 Task: nan
Action: Mouse moved to (445, 571)
Screenshot: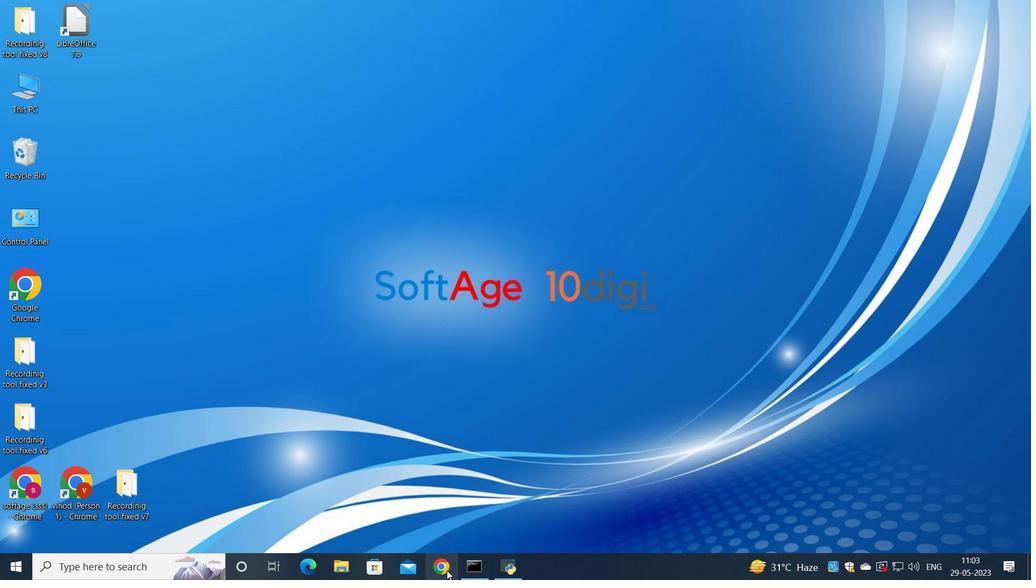 
Action: Mouse pressed left at (445, 571)
Screenshot: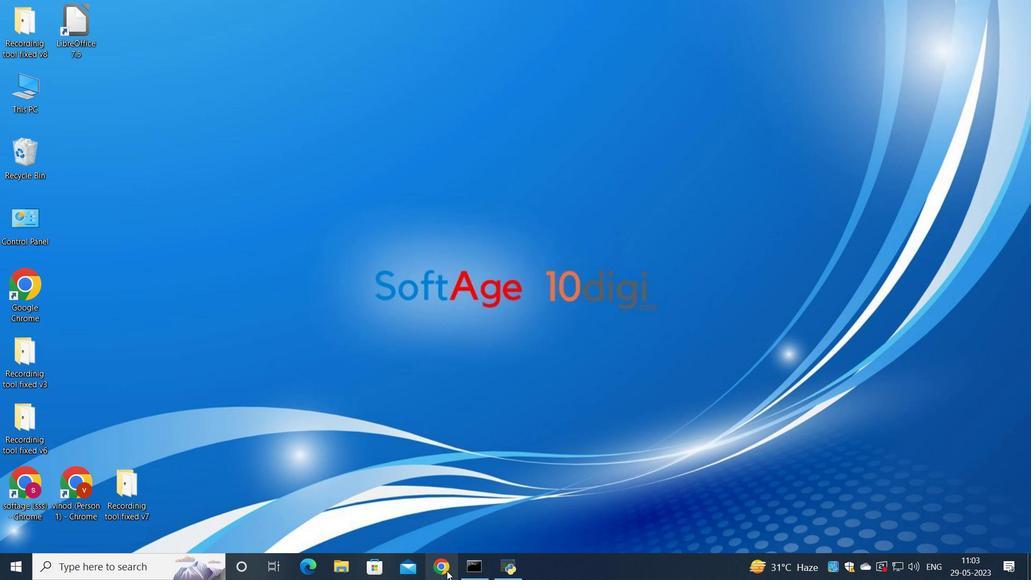
Action: Mouse moved to (447, 361)
Screenshot: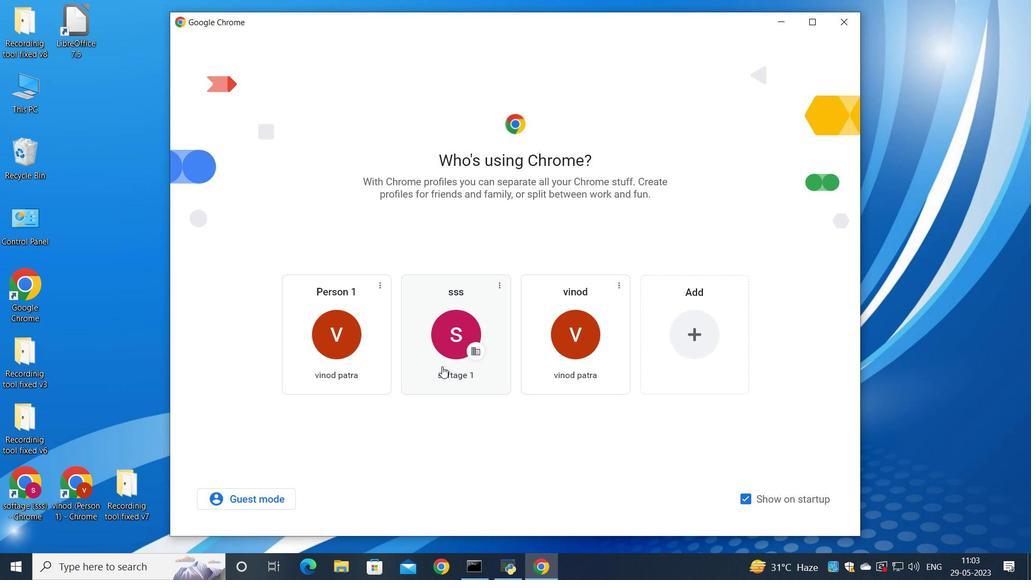 
Action: Mouse pressed left at (447, 361)
Screenshot: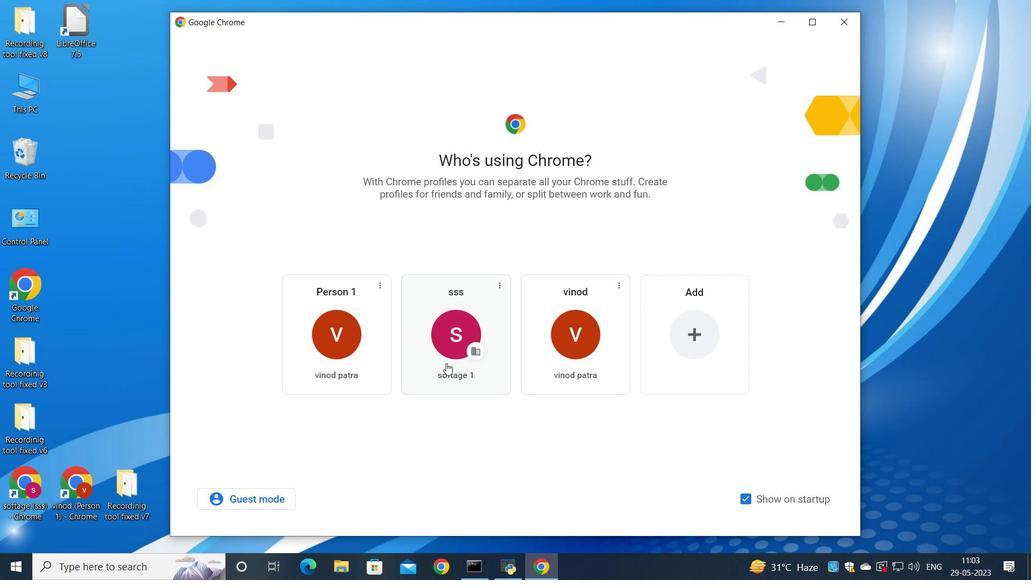 
Action: Mouse moved to (909, 64)
Screenshot: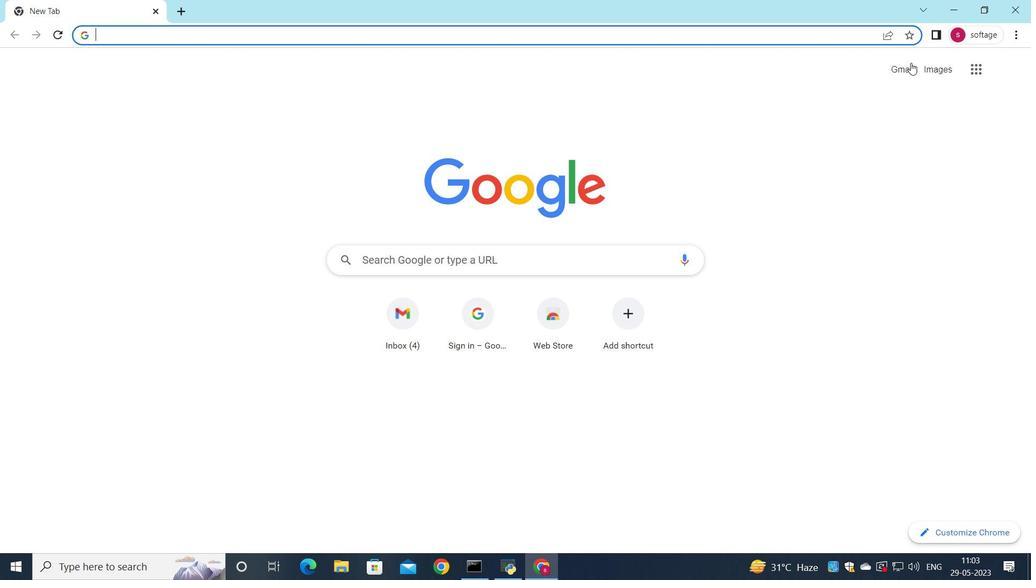 
Action: Mouse pressed left at (909, 64)
Screenshot: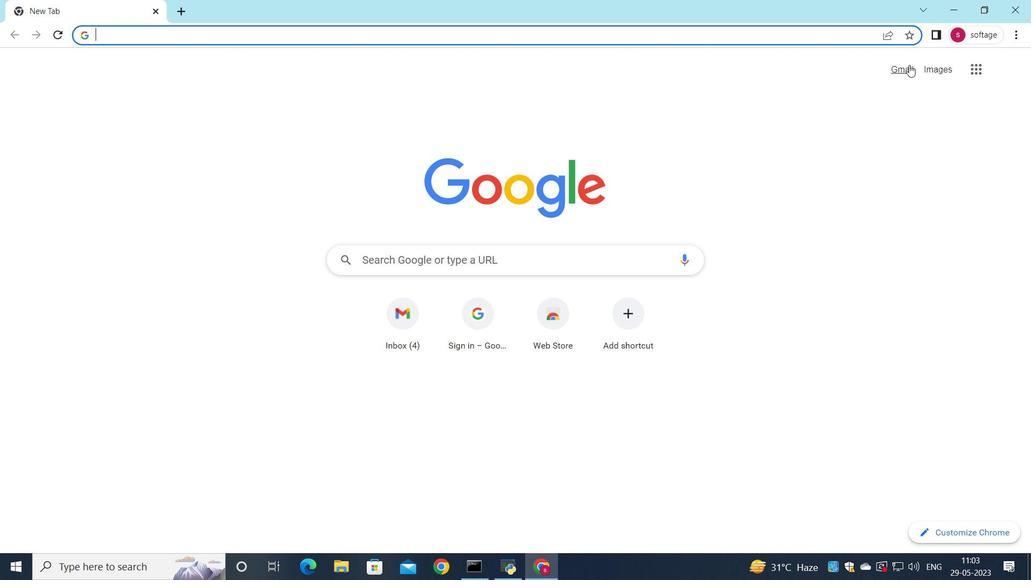 
Action: Mouse moved to (883, 93)
Screenshot: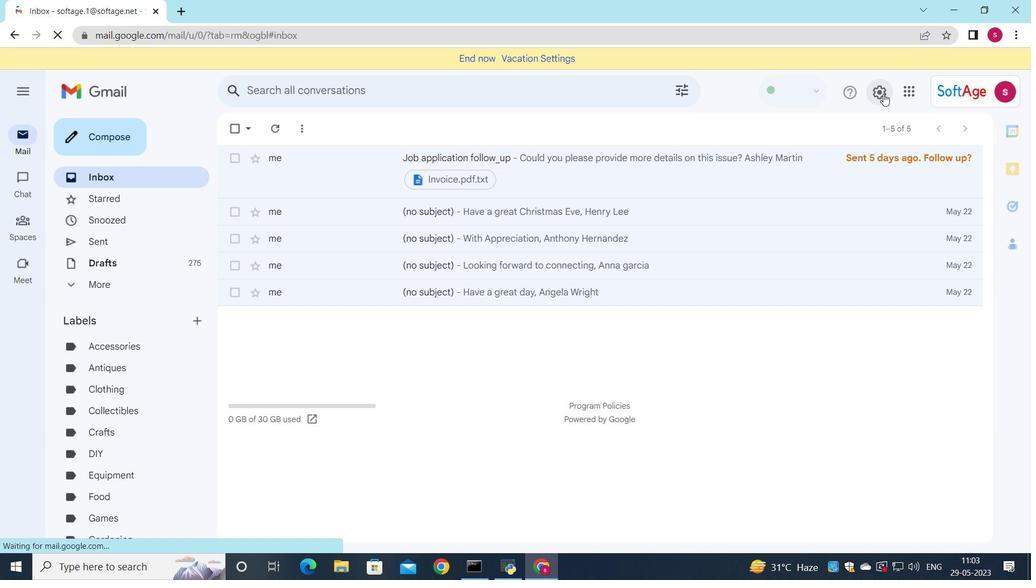 
Action: Mouse pressed left at (883, 93)
Screenshot: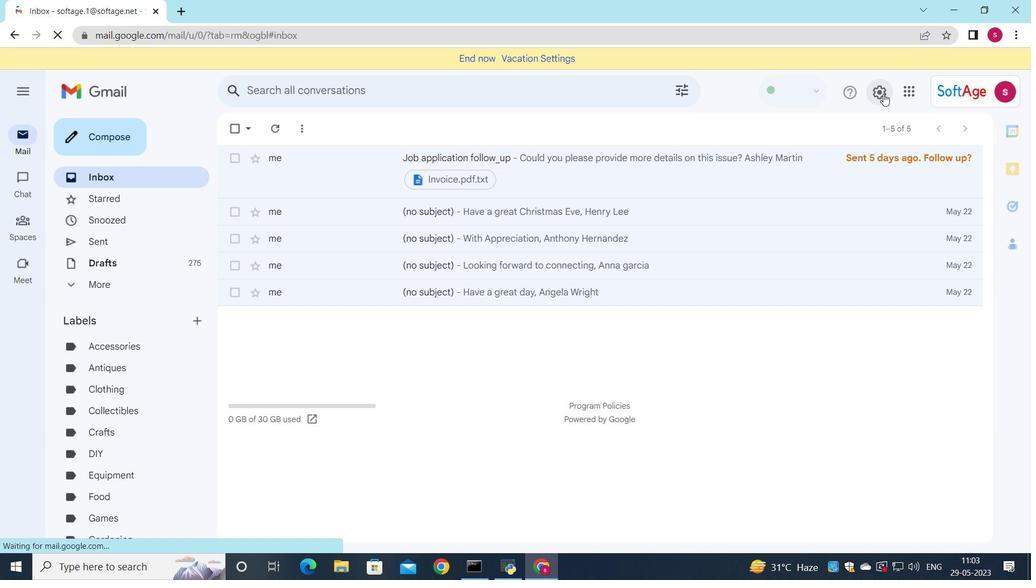 
Action: Mouse moved to (893, 156)
Screenshot: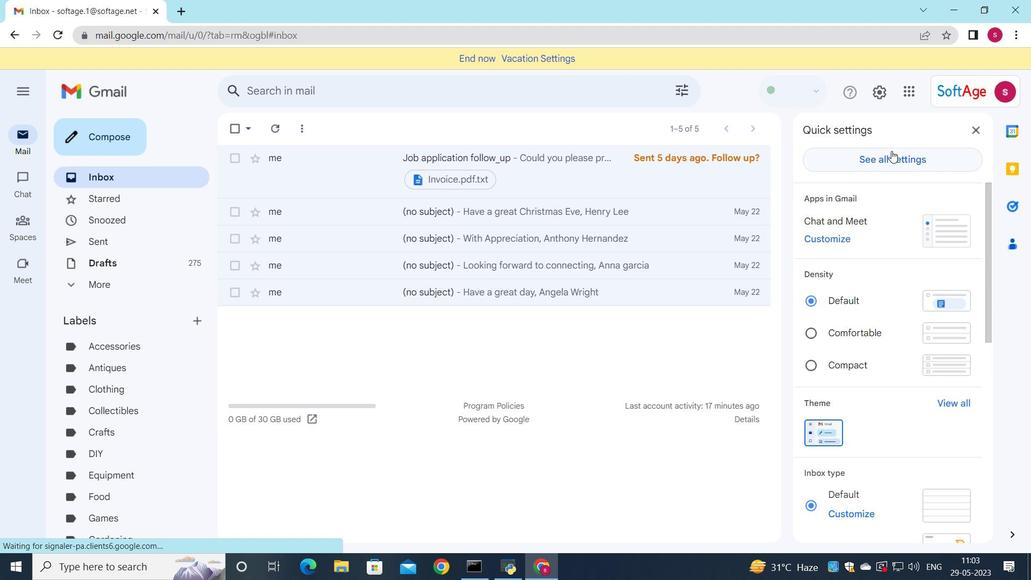 
Action: Mouse pressed left at (893, 156)
Screenshot: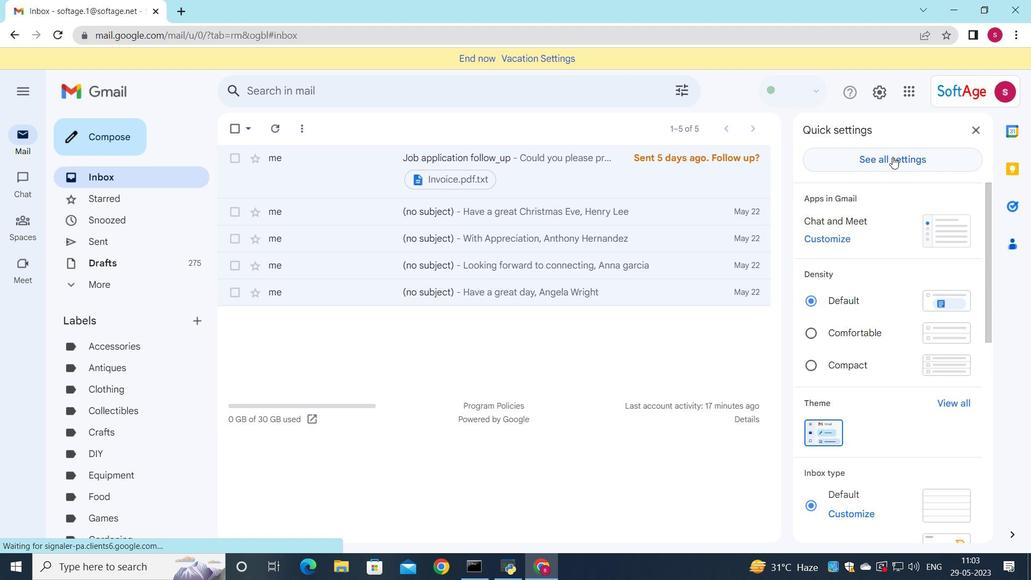 
Action: Mouse moved to (505, 270)
Screenshot: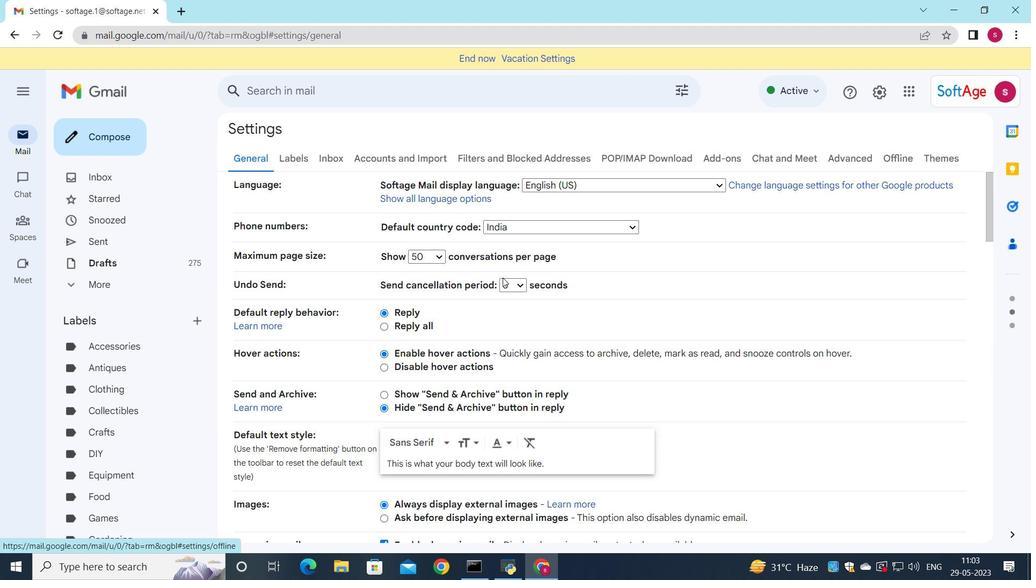 
Action: Mouse scrolled (505, 269) with delta (0, 0)
Screenshot: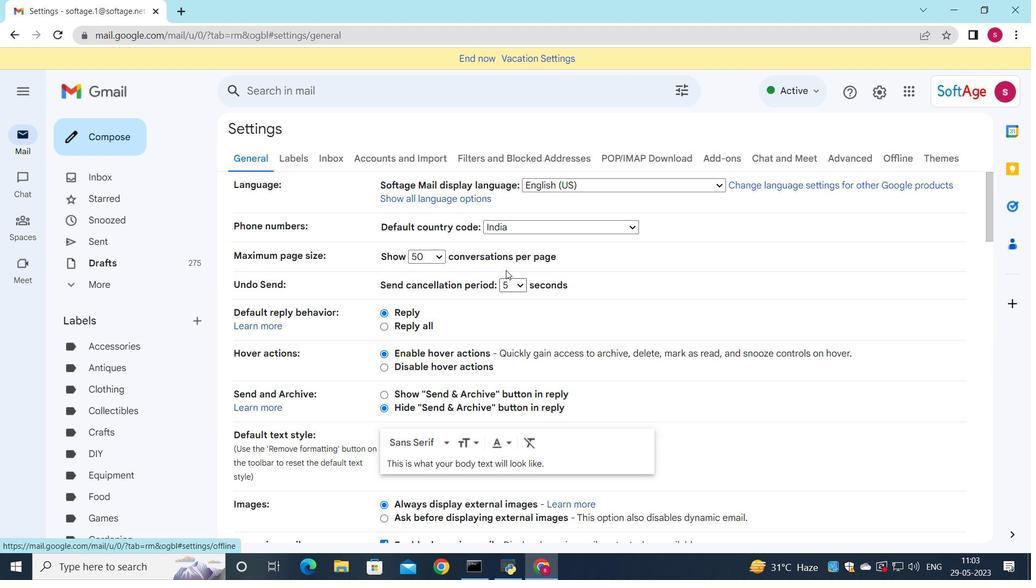 
Action: Mouse scrolled (505, 269) with delta (0, 0)
Screenshot: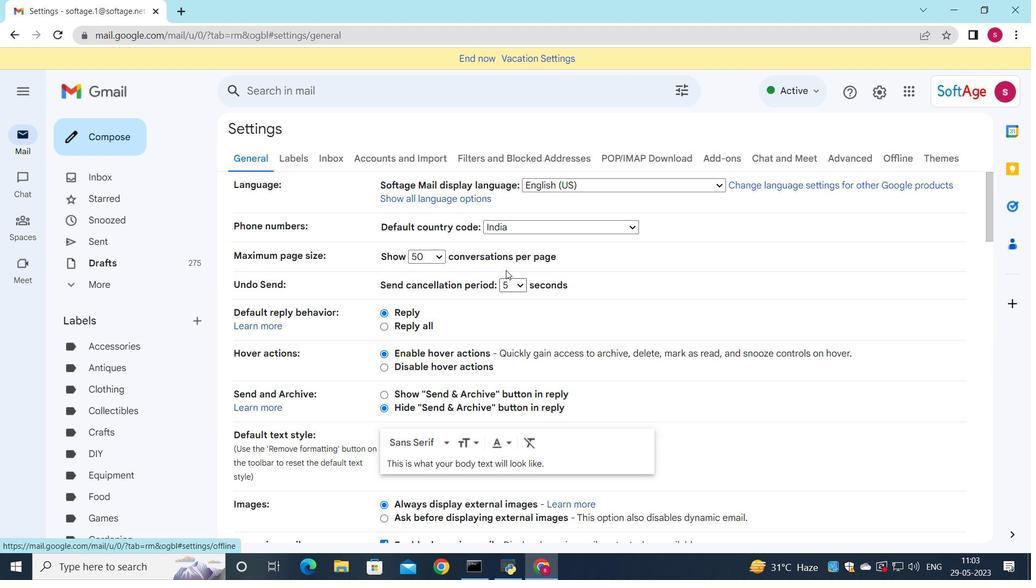 
Action: Mouse moved to (505, 270)
Screenshot: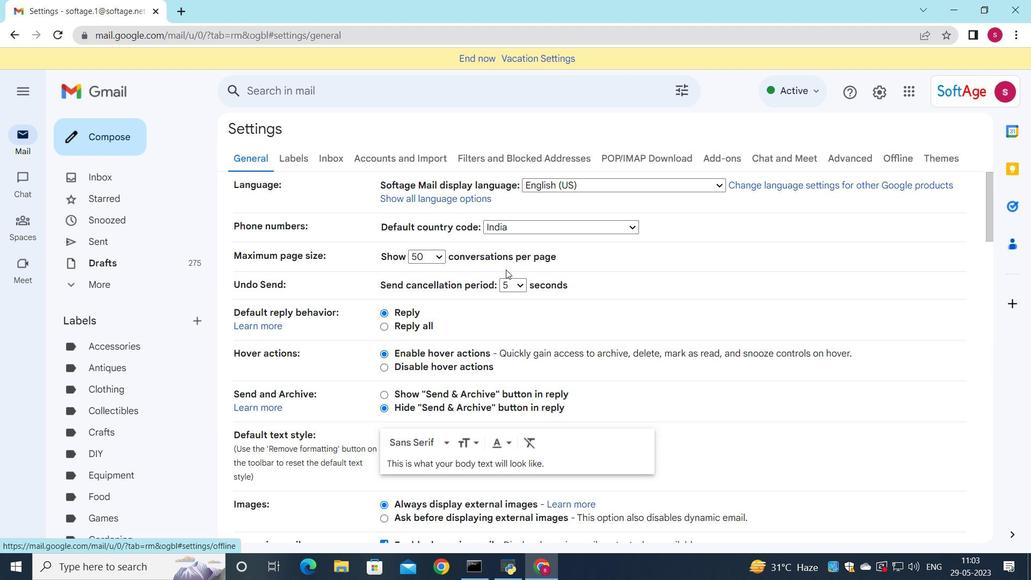 
Action: Mouse scrolled (505, 269) with delta (0, 0)
Screenshot: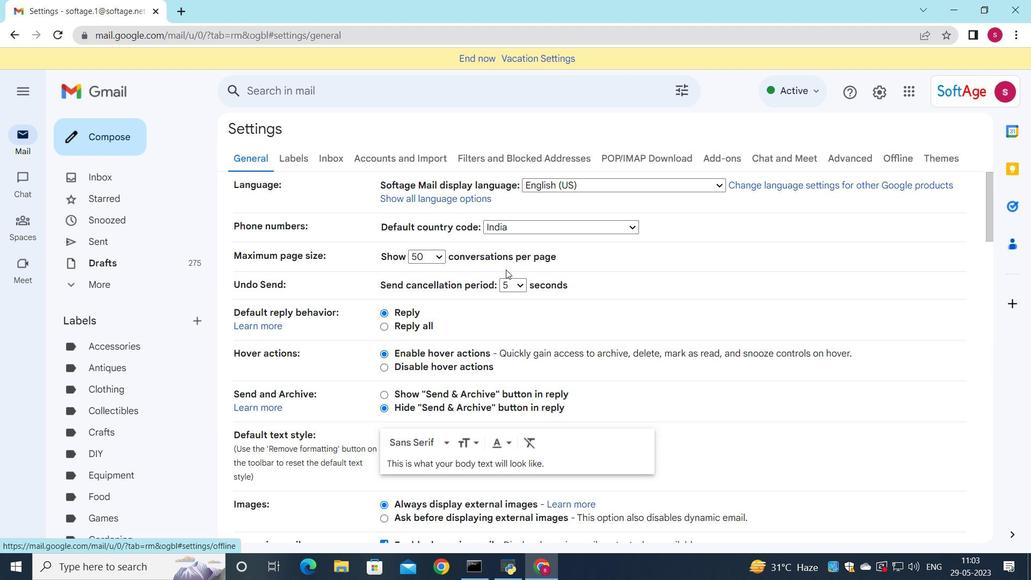 
Action: Mouse moved to (504, 281)
Screenshot: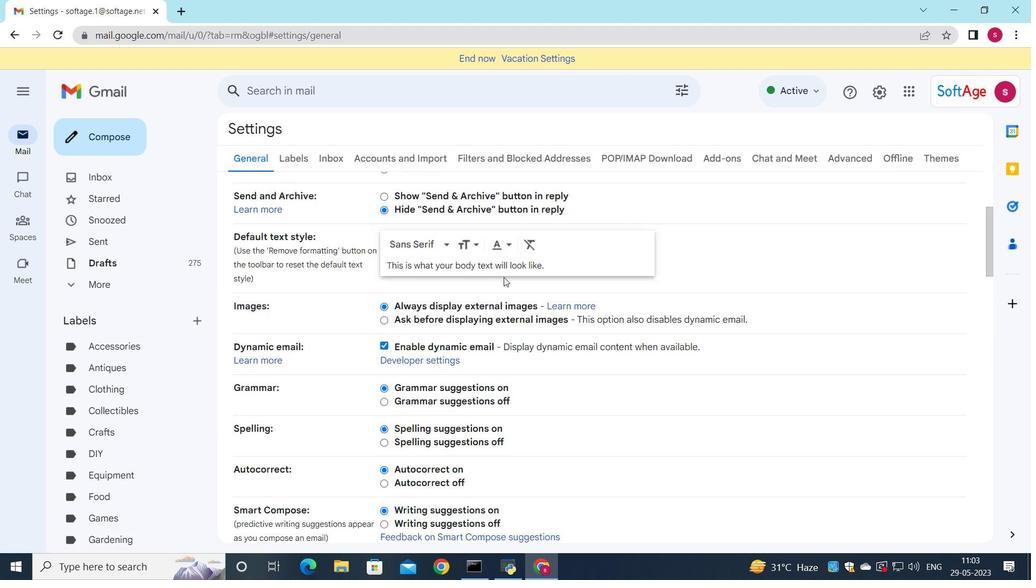 
Action: Mouse scrolled (504, 280) with delta (0, 0)
Screenshot: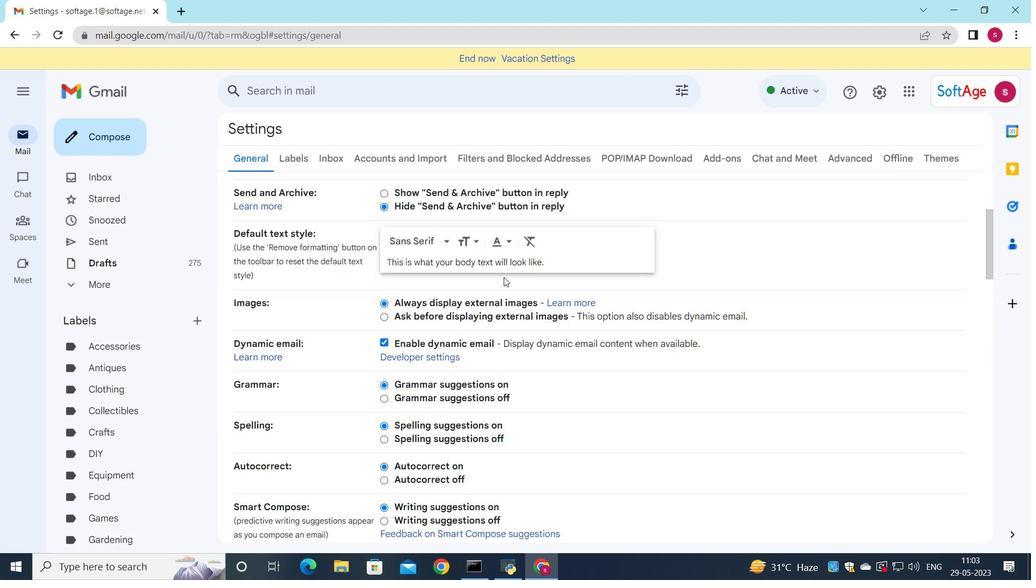 
Action: Mouse moved to (504, 282)
Screenshot: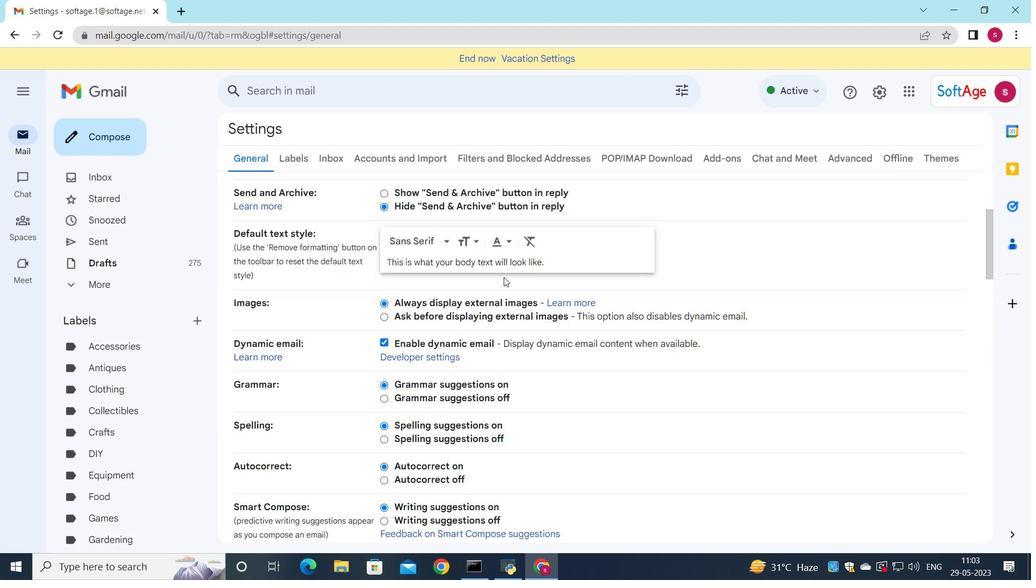 
Action: Mouse scrolled (504, 281) with delta (0, 0)
Screenshot: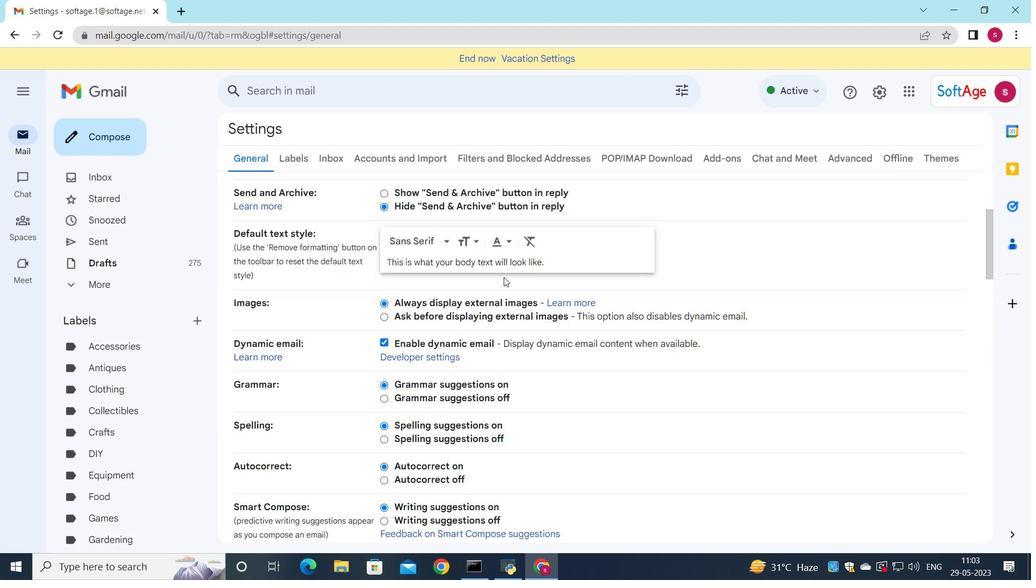 
Action: Mouse scrolled (504, 281) with delta (0, 0)
Screenshot: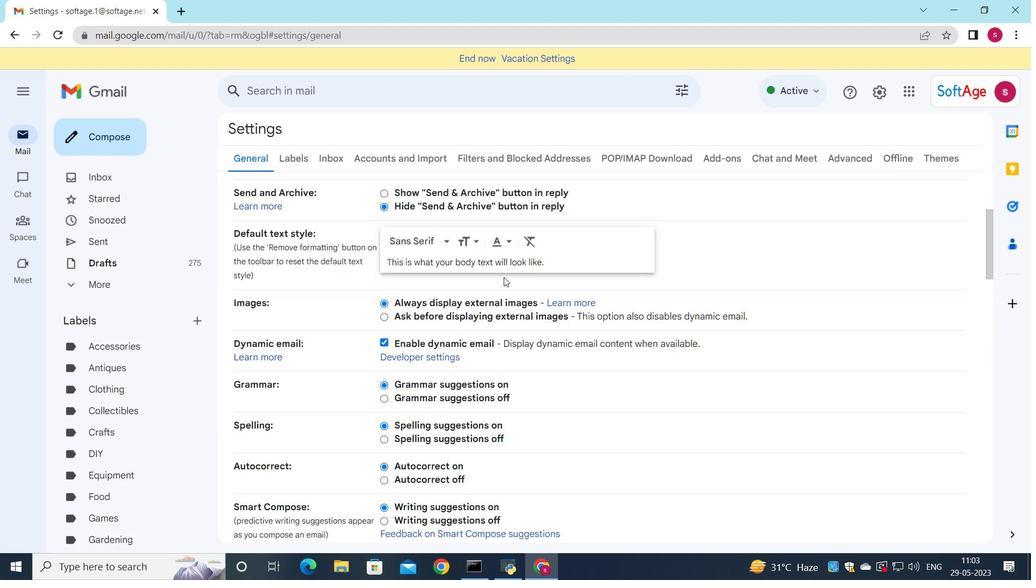 
Action: Mouse scrolled (504, 281) with delta (0, 0)
Screenshot: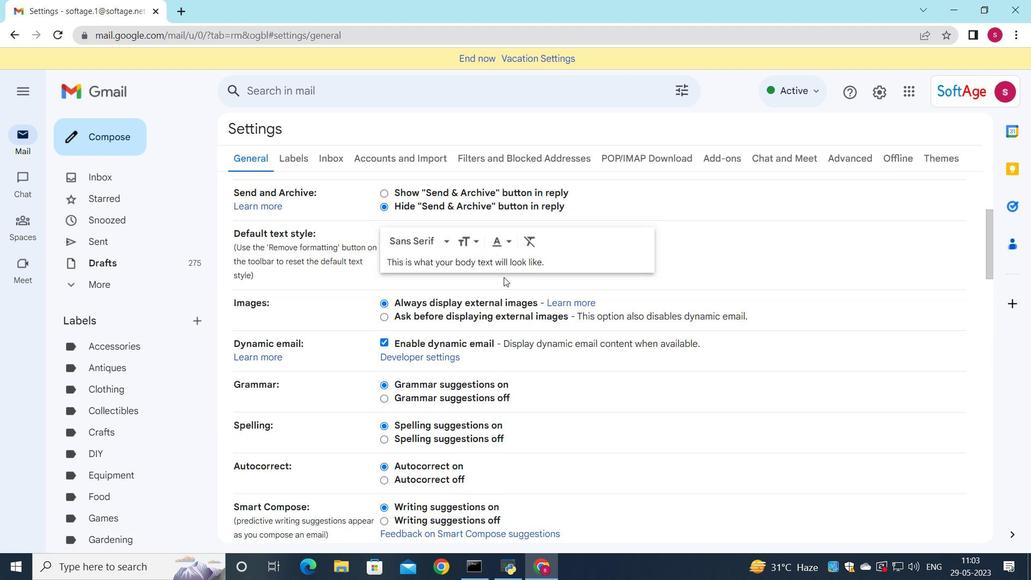 
Action: Mouse moved to (503, 283)
Screenshot: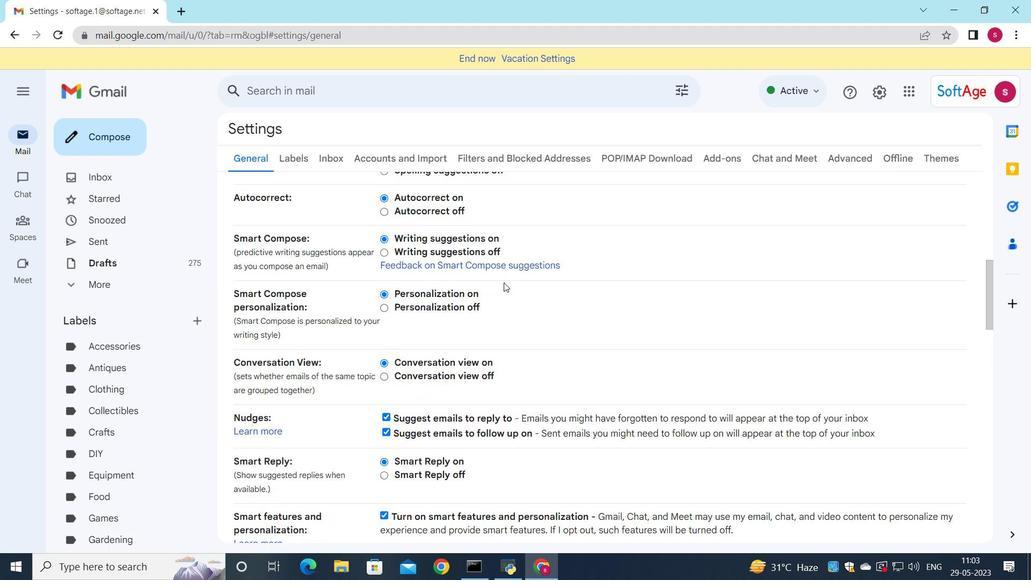 
Action: Mouse scrolled (503, 282) with delta (0, 0)
Screenshot: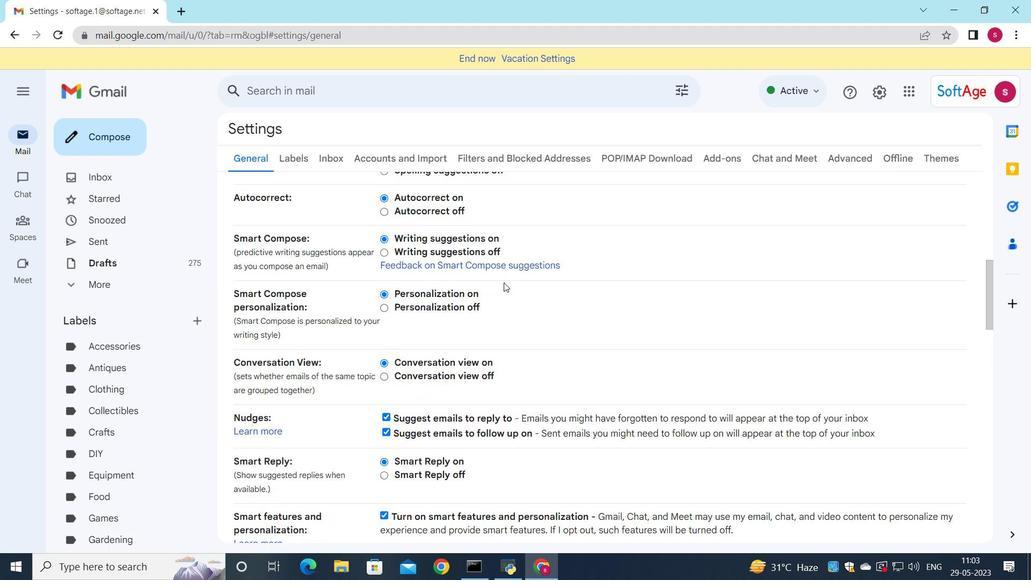 
Action: Mouse moved to (502, 284)
Screenshot: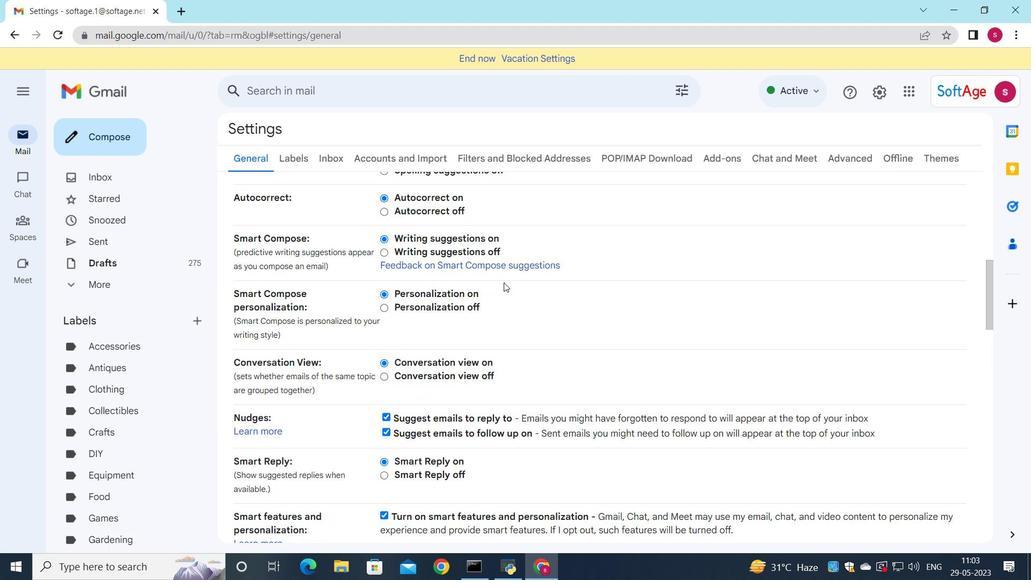 
Action: Mouse scrolled (502, 283) with delta (0, 0)
Screenshot: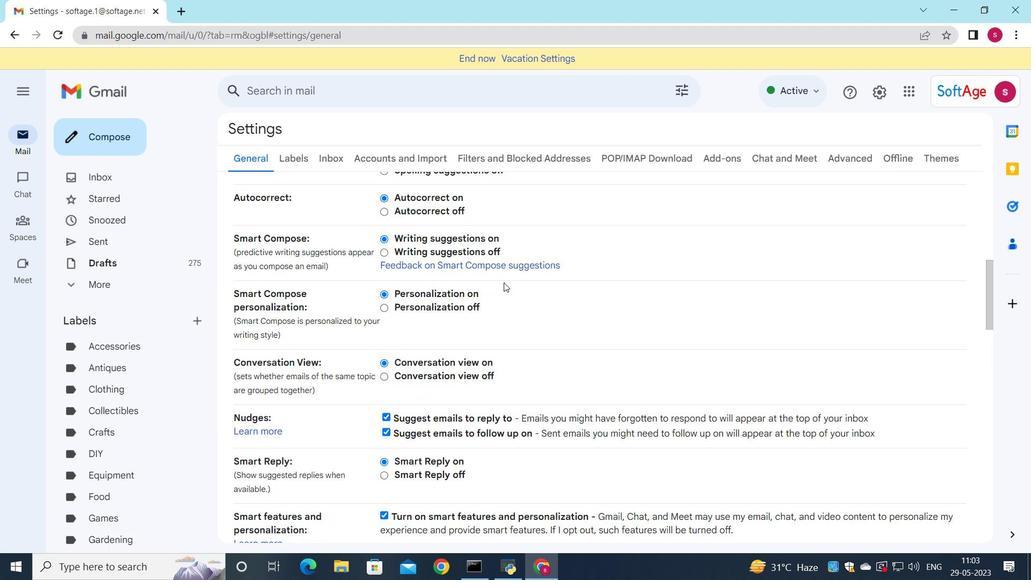 
Action: Mouse moved to (502, 284)
Screenshot: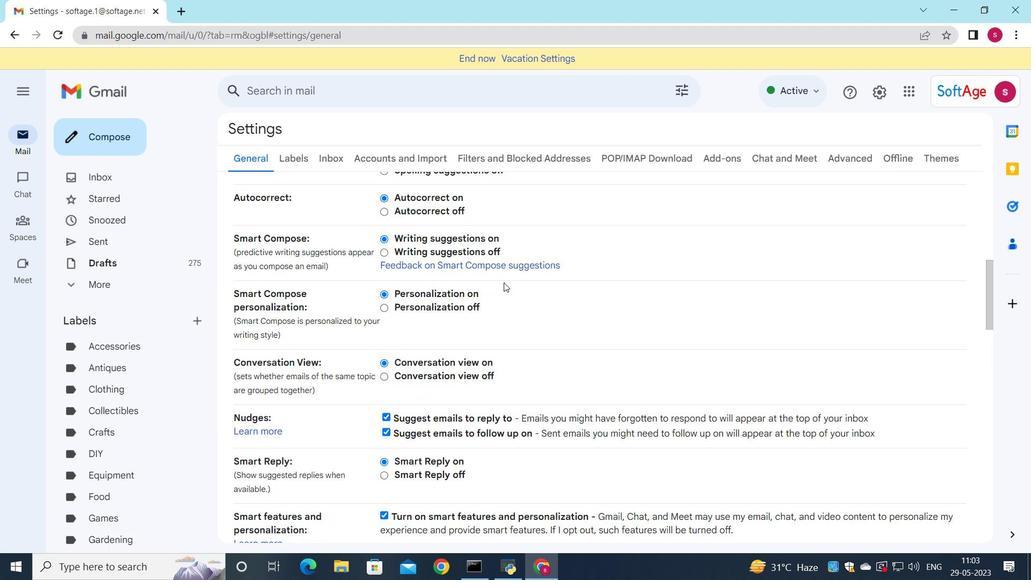 
Action: Mouse scrolled (502, 284) with delta (0, 0)
Screenshot: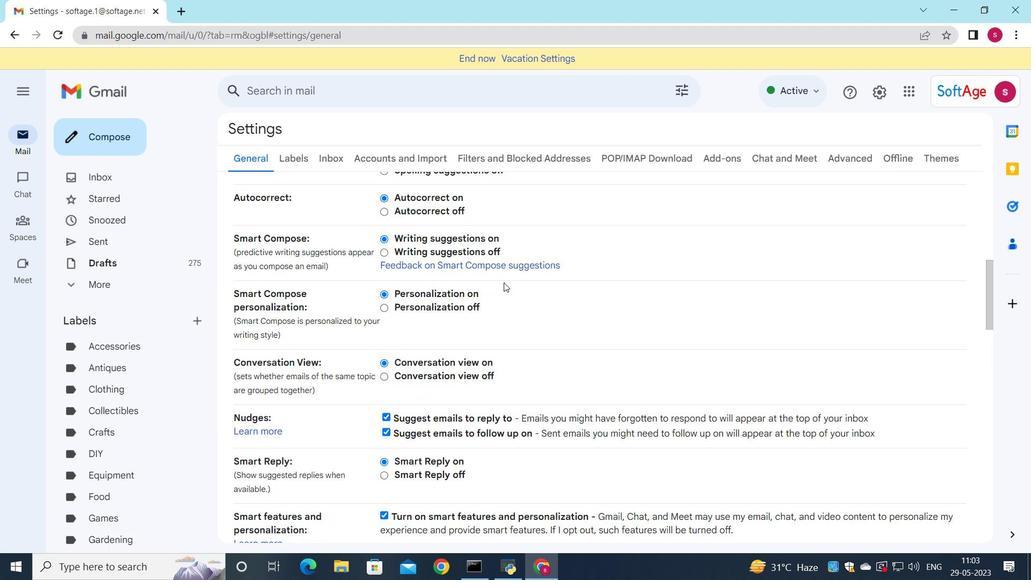 
Action: Mouse moved to (489, 306)
Screenshot: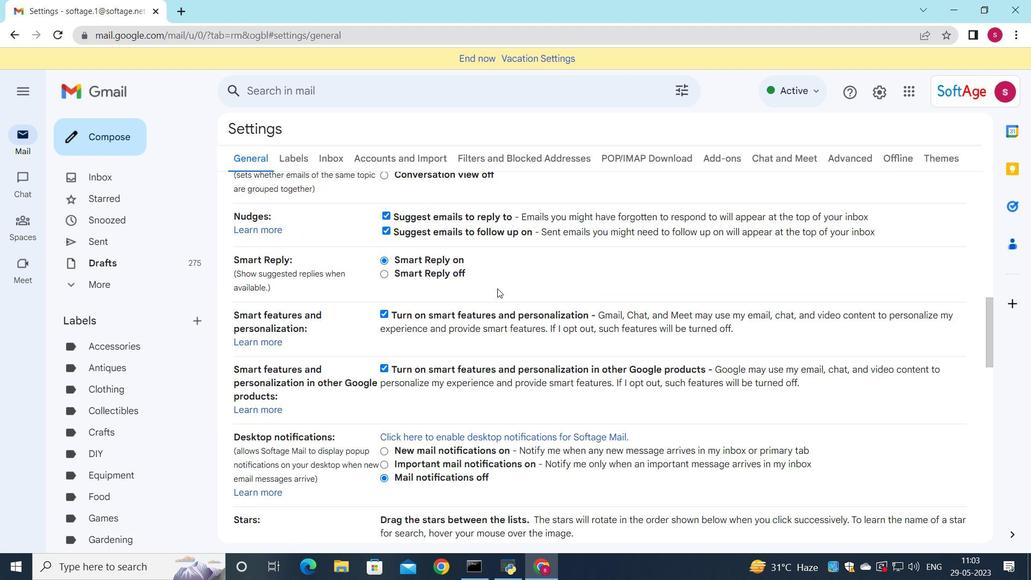 
Action: Mouse scrolled (493, 293) with delta (0, 0)
Screenshot: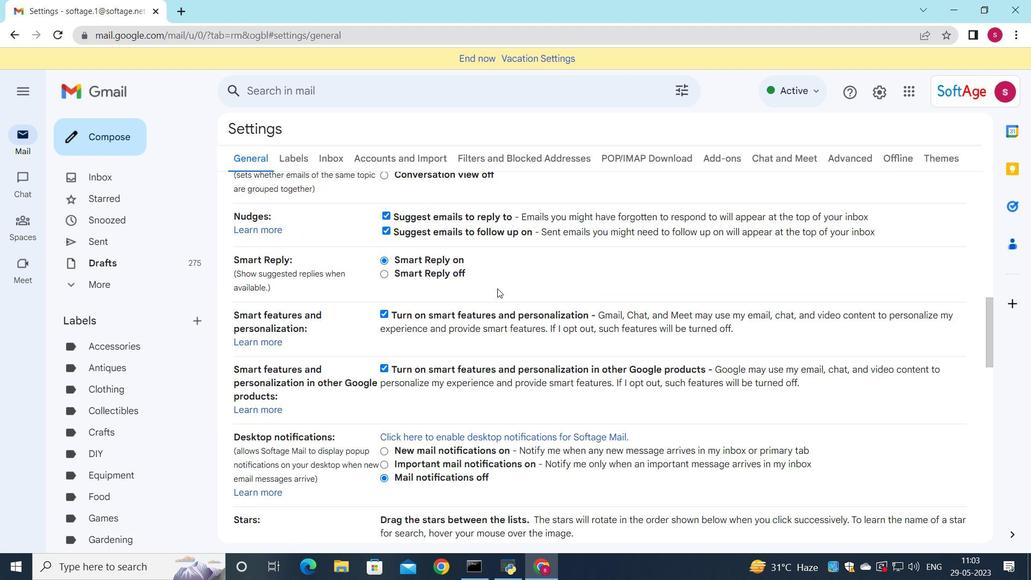 
Action: Mouse scrolled (490, 298) with delta (0, 0)
Screenshot: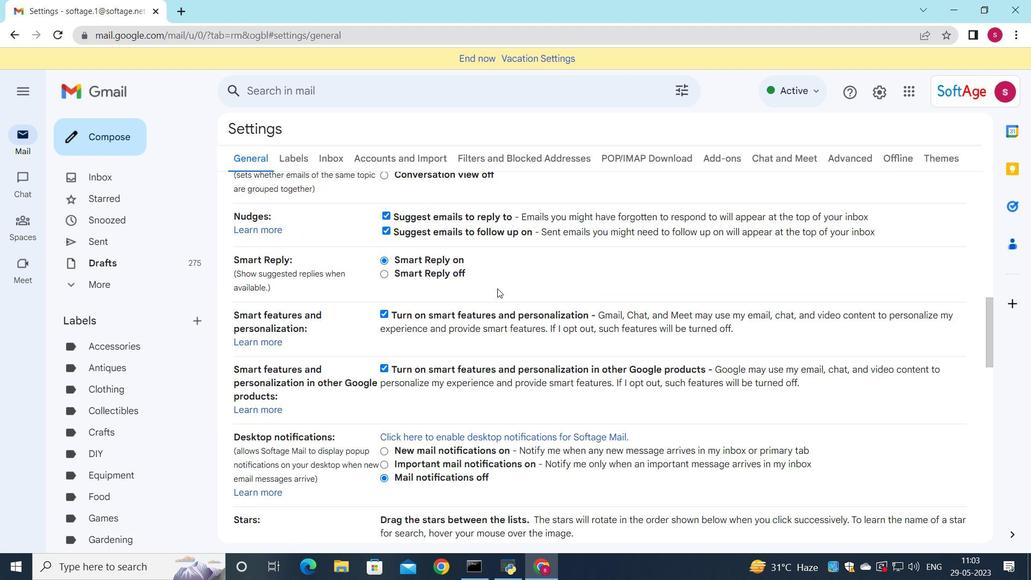 
Action: Mouse scrolled (489, 300) with delta (0, 0)
Screenshot: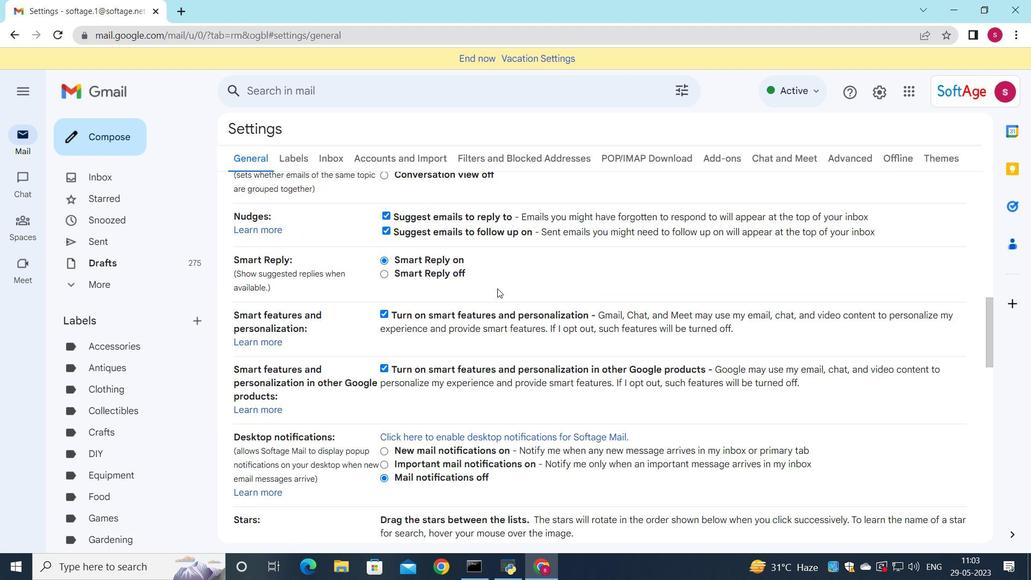 
Action: Mouse scrolled (489, 302) with delta (0, 0)
Screenshot: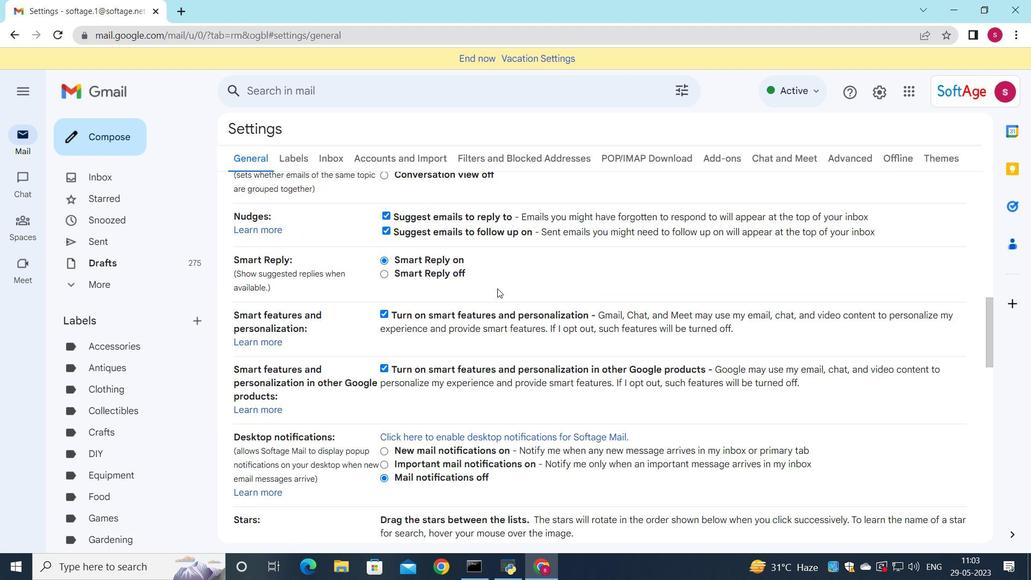 
Action: Mouse moved to (491, 312)
Screenshot: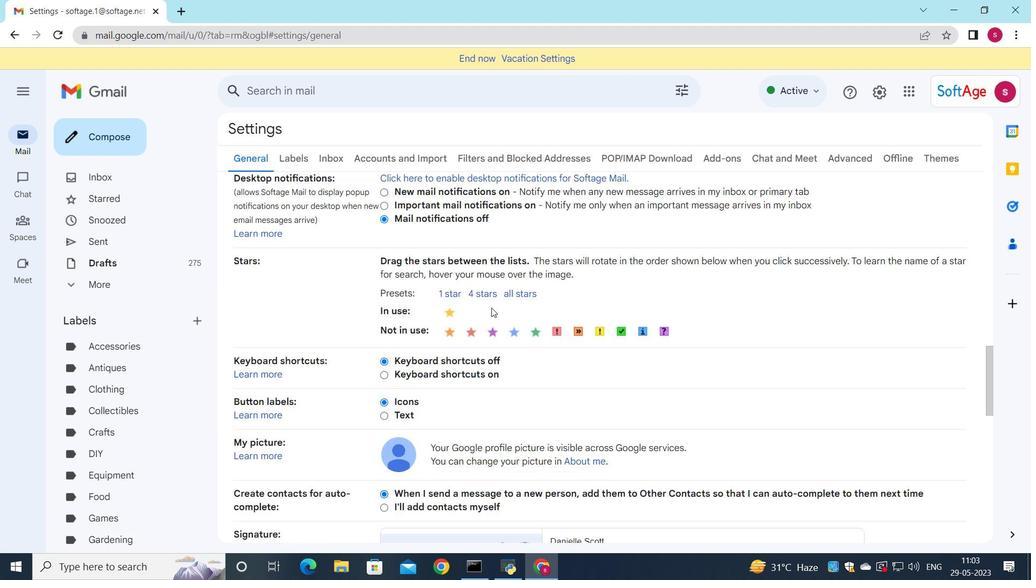 
Action: Mouse scrolled (491, 311) with delta (0, 0)
Screenshot: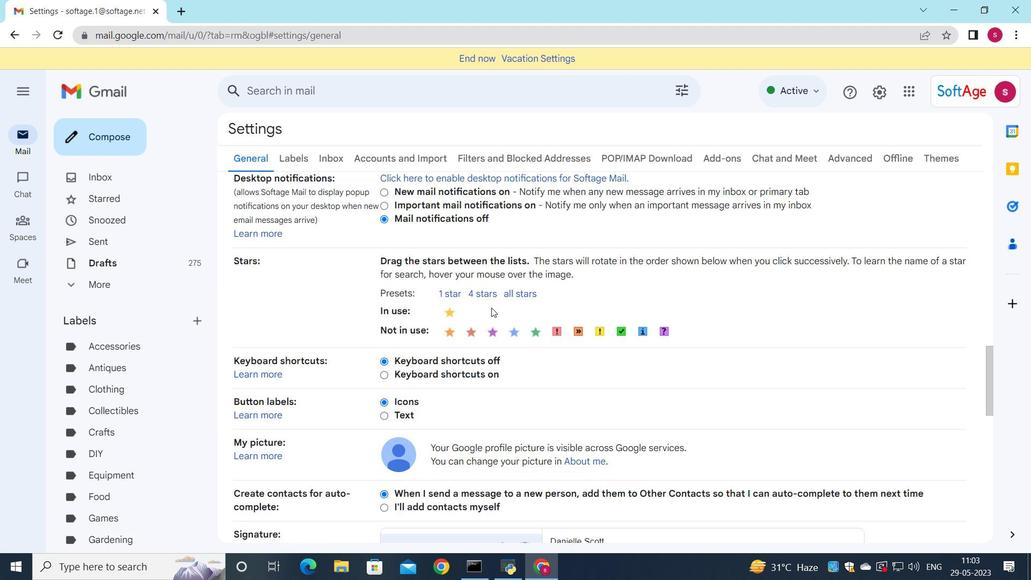 
Action: Mouse moved to (491, 313)
Screenshot: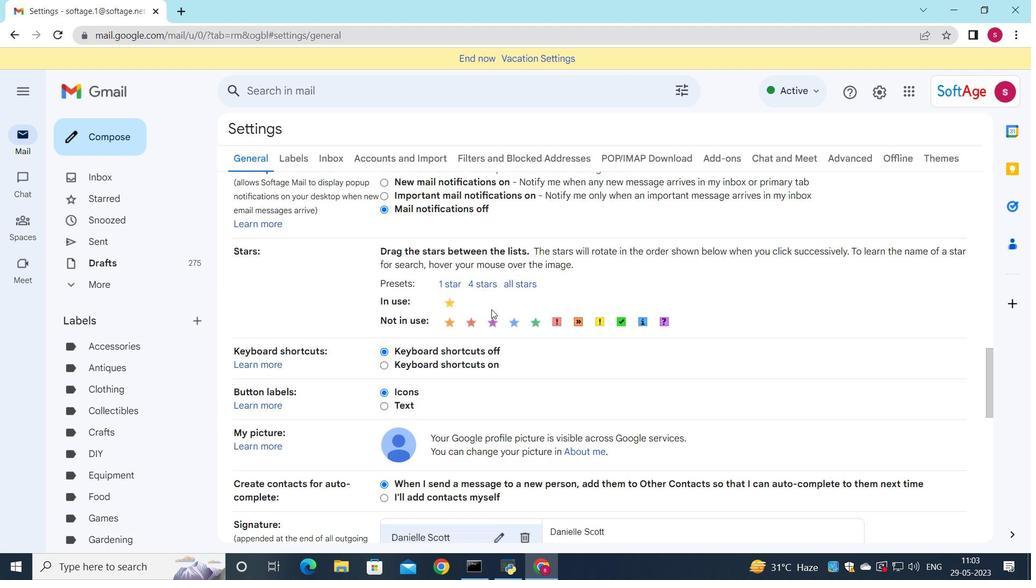 
Action: Mouse scrolled (491, 313) with delta (0, 0)
Screenshot: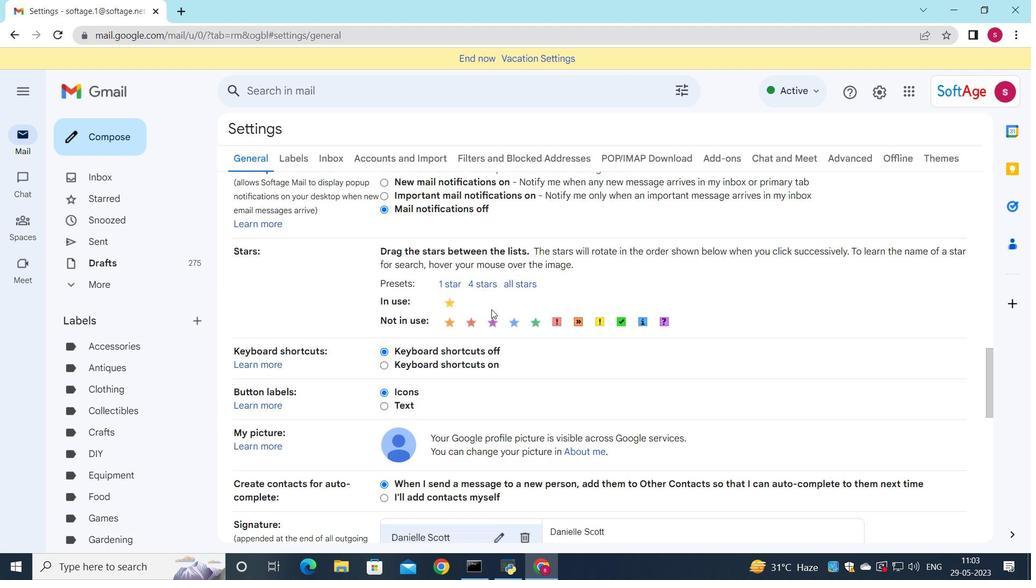 
Action: Mouse moved to (491, 313)
Screenshot: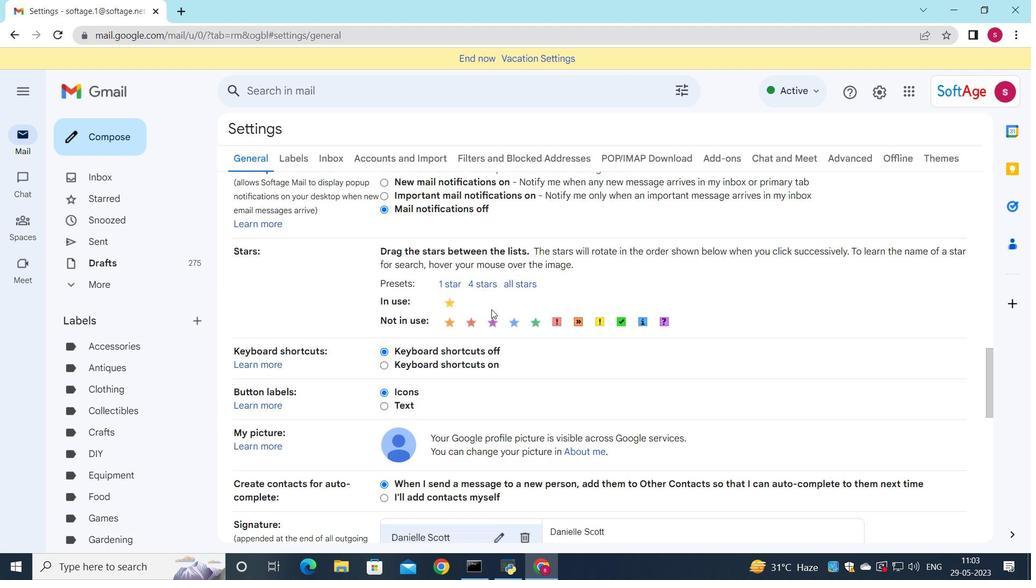 
Action: Mouse scrolled (491, 313) with delta (0, 0)
Screenshot: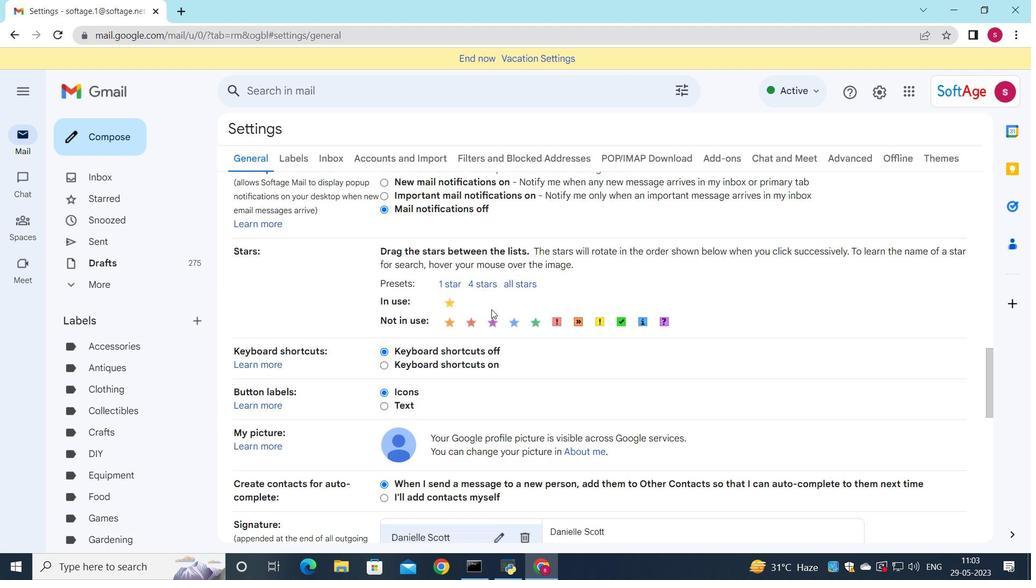 
Action: Mouse moved to (521, 336)
Screenshot: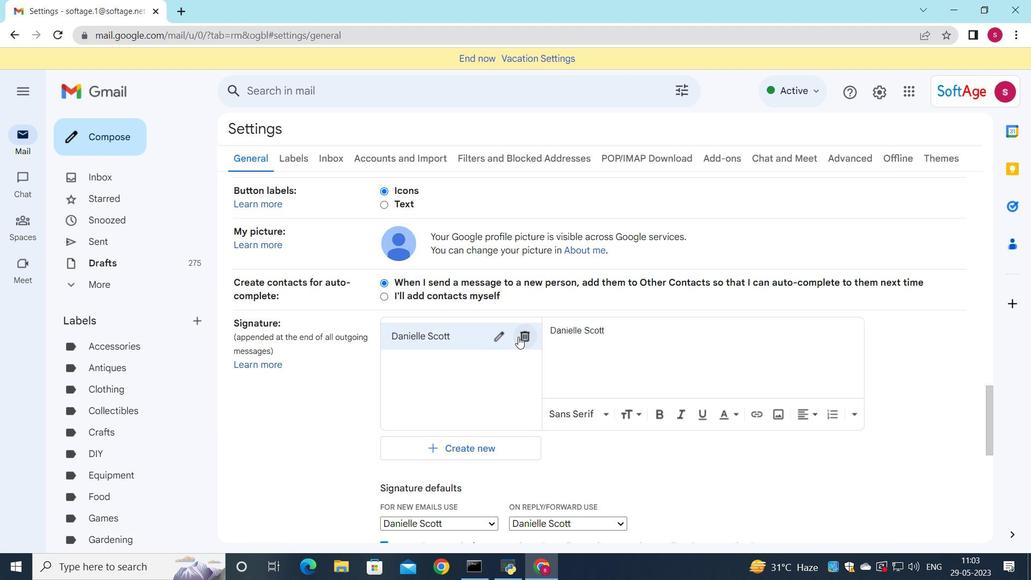 
Action: Mouse pressed left at (521, 336)
Screenshot: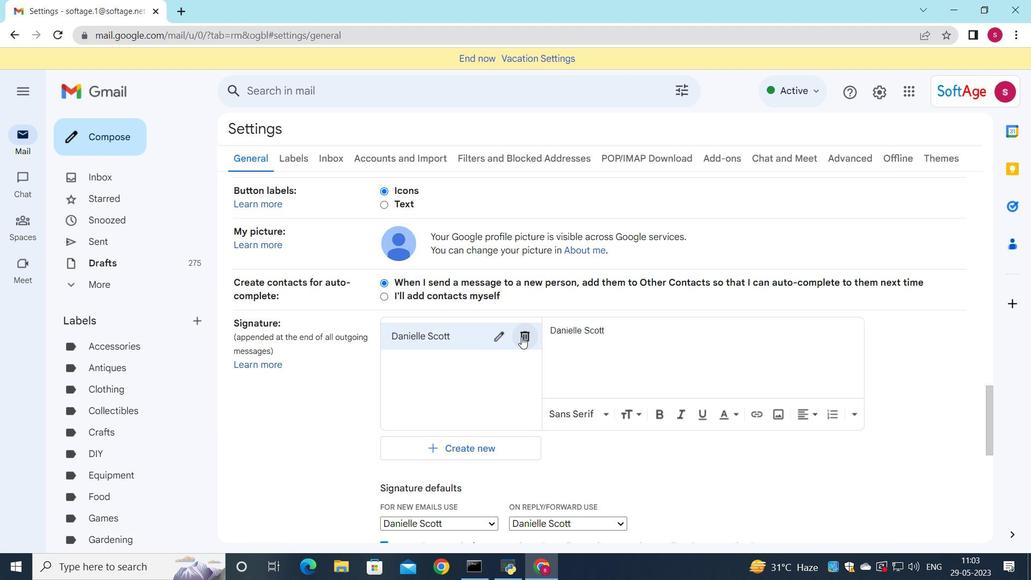 
Action: Mouse moved to (619, 326)
Screenshot: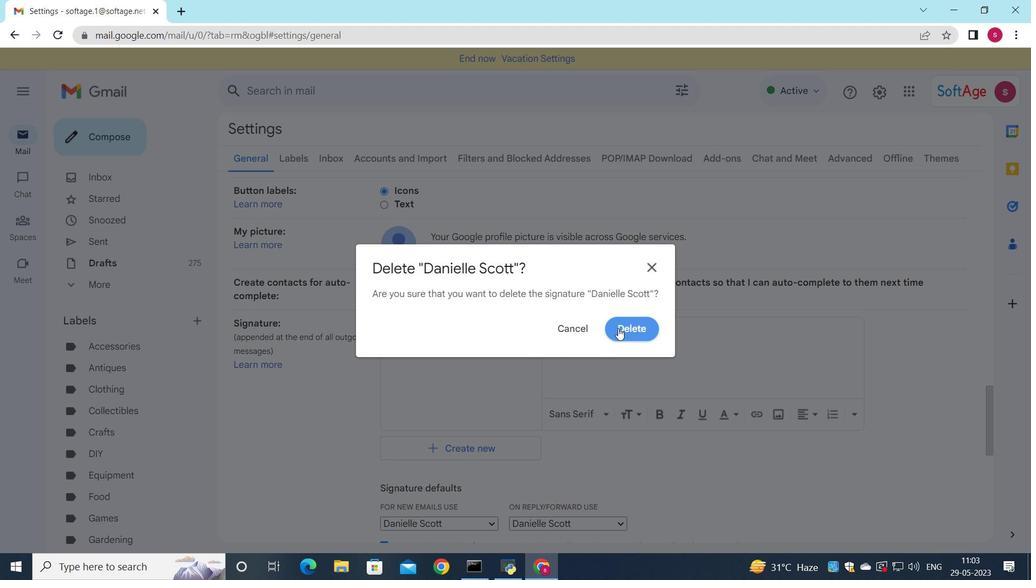 
Action: Mouse pressed left at (619, 326)
Screenshot: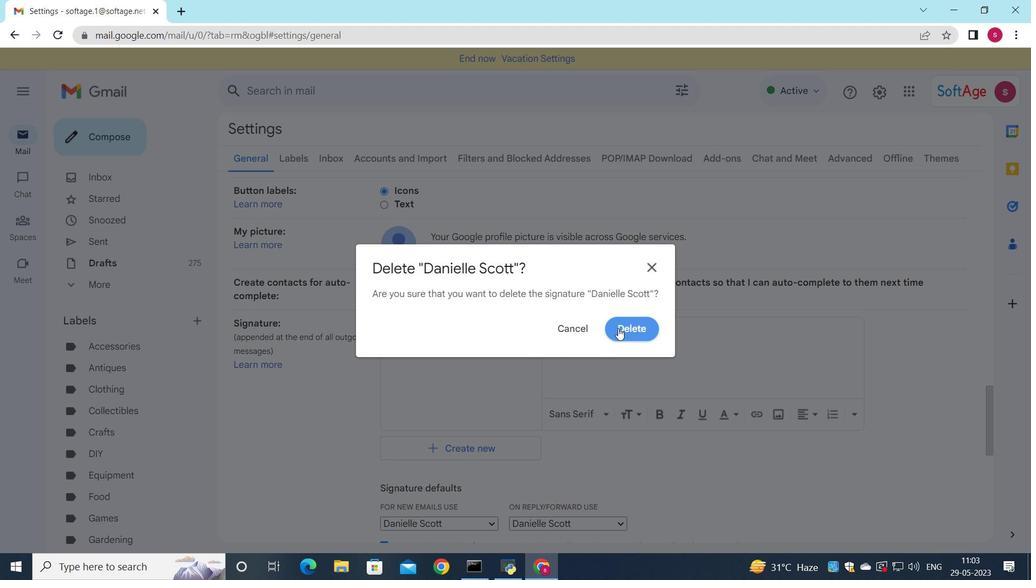 
Action: Mouse moved to (416, 342)
Screenshot: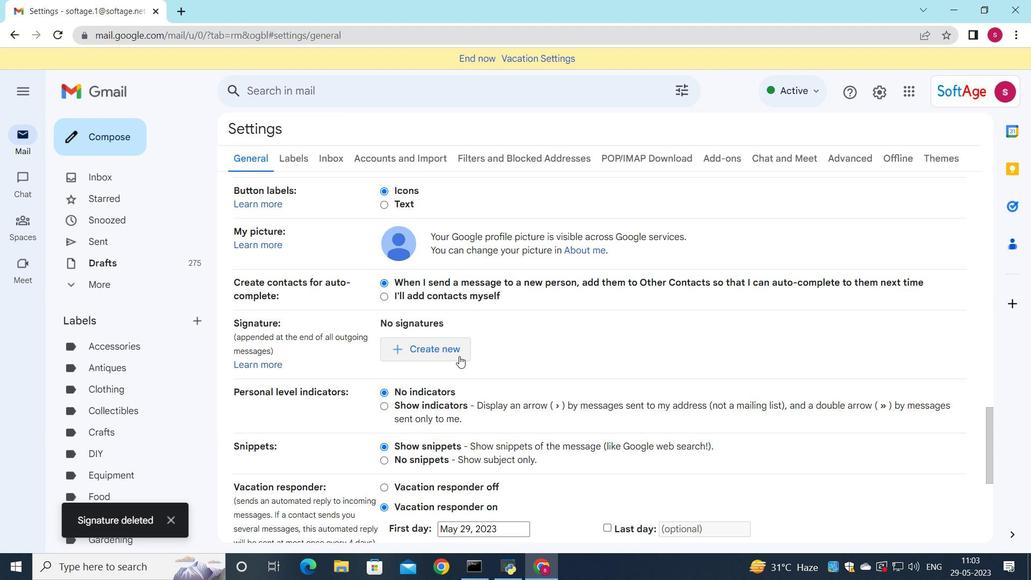 
Action: Mouse pressed left at (416, 342)
Screenshot: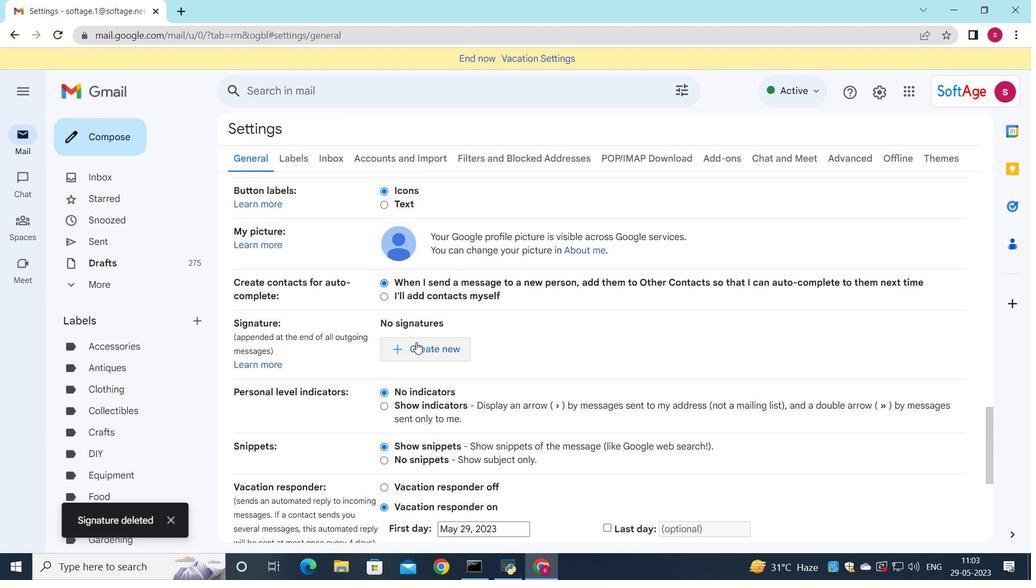 
Action: Mouse moved to (613, 312)
Screenshot: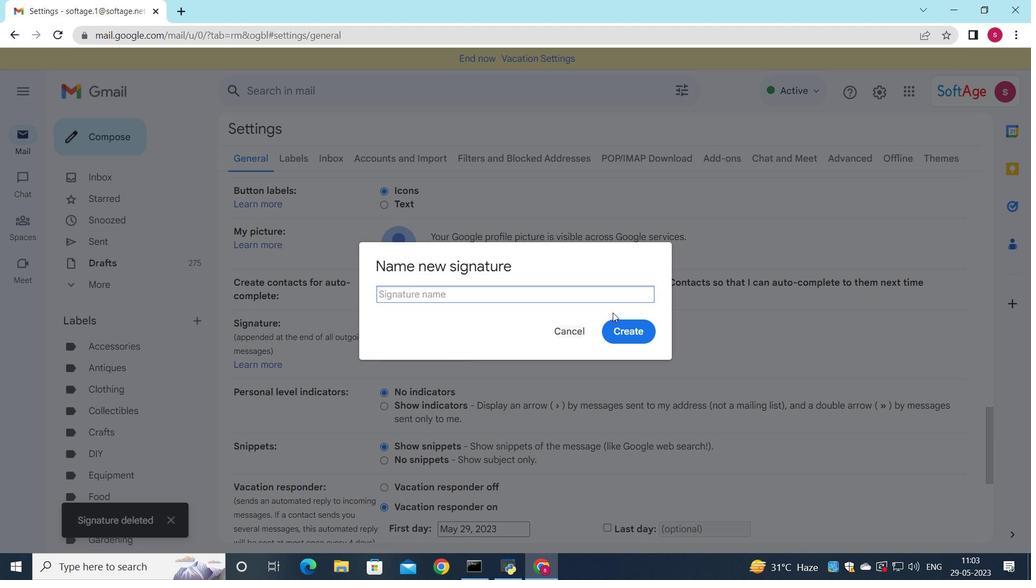 
Action: Key pressed <Key.shift>Danny<Key.space><Key.shift><Key.shift><Key.shift><Key.shift><Key.shift><Key.shift><Key.shift><Key.shift><Key.shift>Hernandez
Screenshot: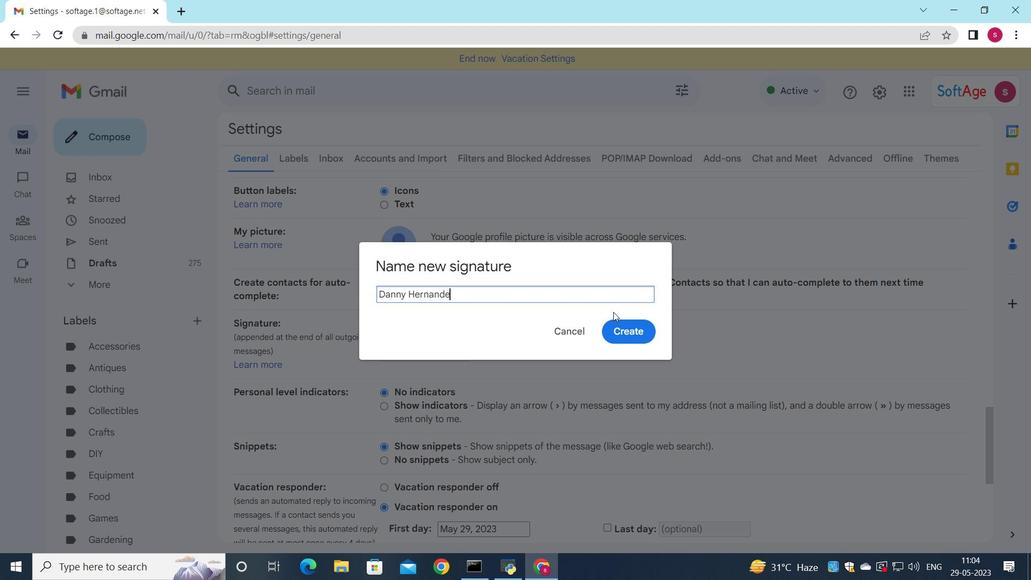 
Action: Mouse moved to (606, 323)
Screenshot: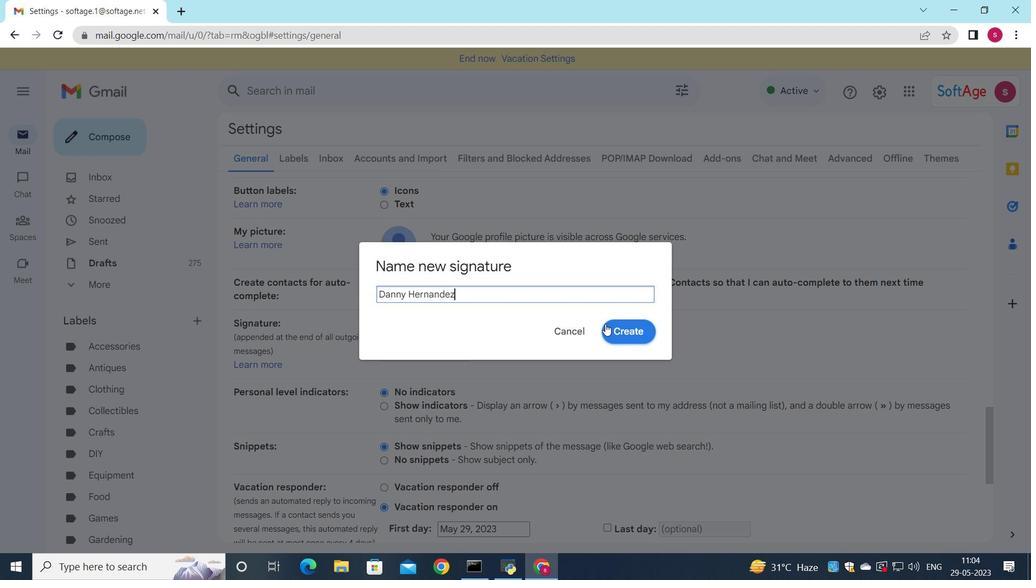 
Action: Mouse pressed left at (606, 323)
Screenshot: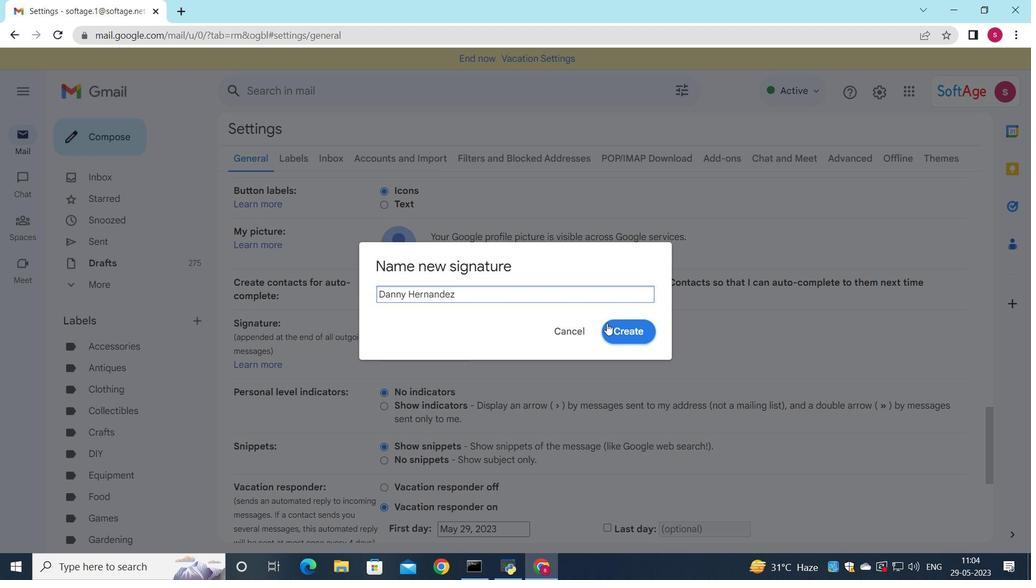 
Action: Mouse moved to (582, 333)
Screenshot: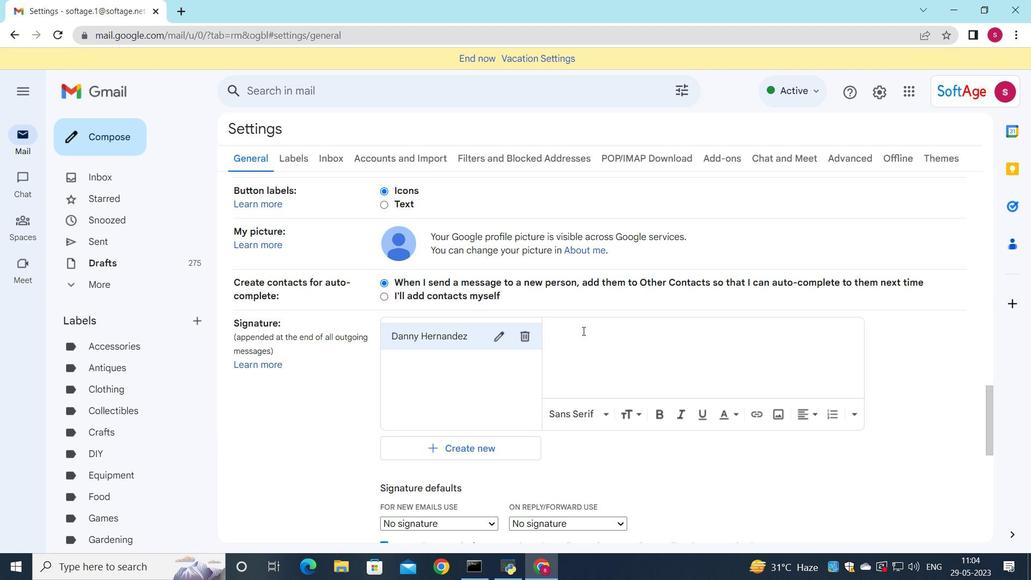
Action: Mouse pressed left at (582, 333)
Screenshot: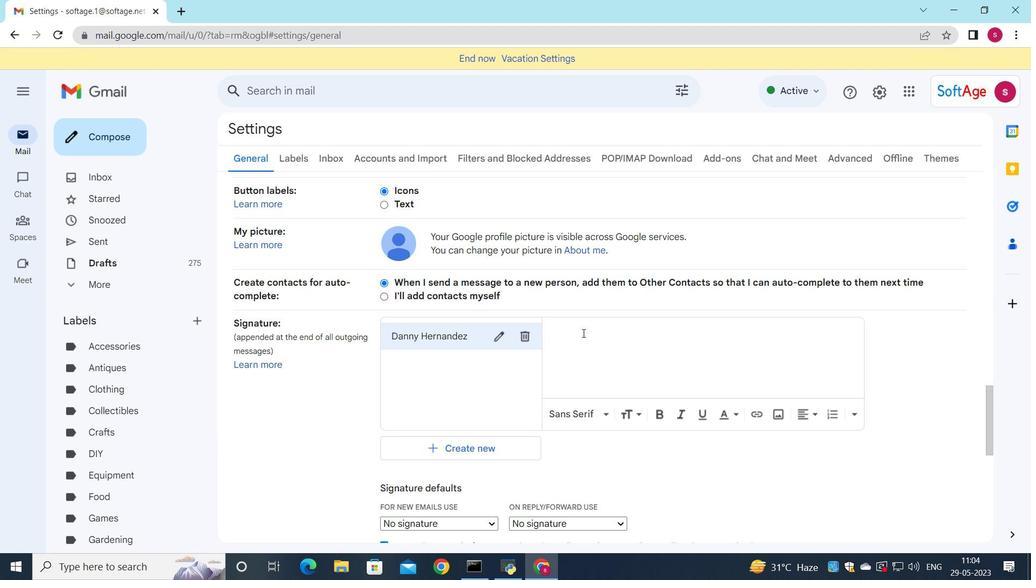 
Action: Key pressed <Key.shift>Danny<Key.space><Key.shift><Key.shift><Key.shift><Key.shift><Key.shift><Key.shift><Key.shift><Key.shift><Key.shift><Key.shift><Key.shift><Key.shift><Key.shift><Key.shift><Key.shift><Key.shift><Key.shift>Hernandez
Screenshot: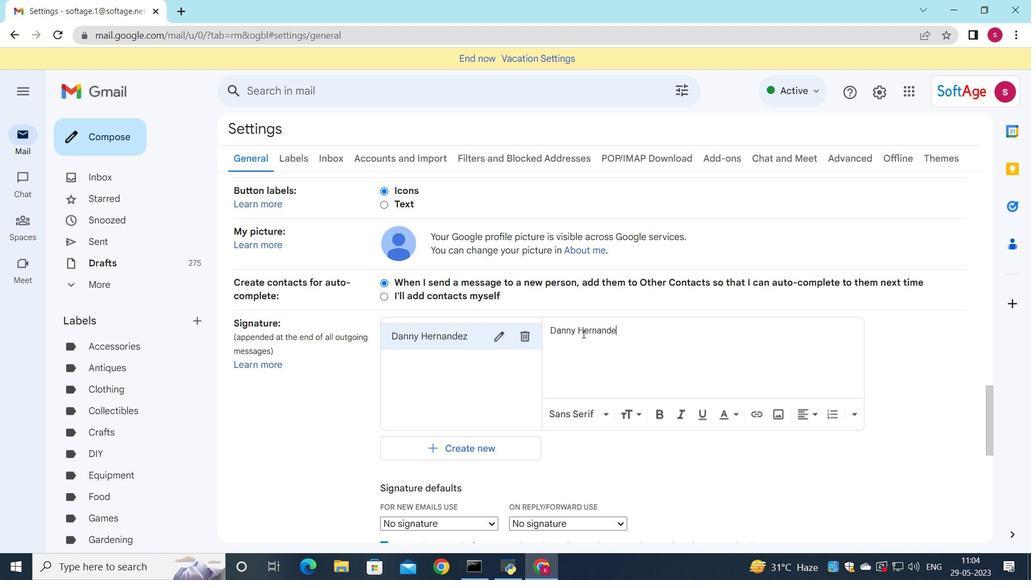 
Action: Mouse moved to (606, 338)
Screenshot: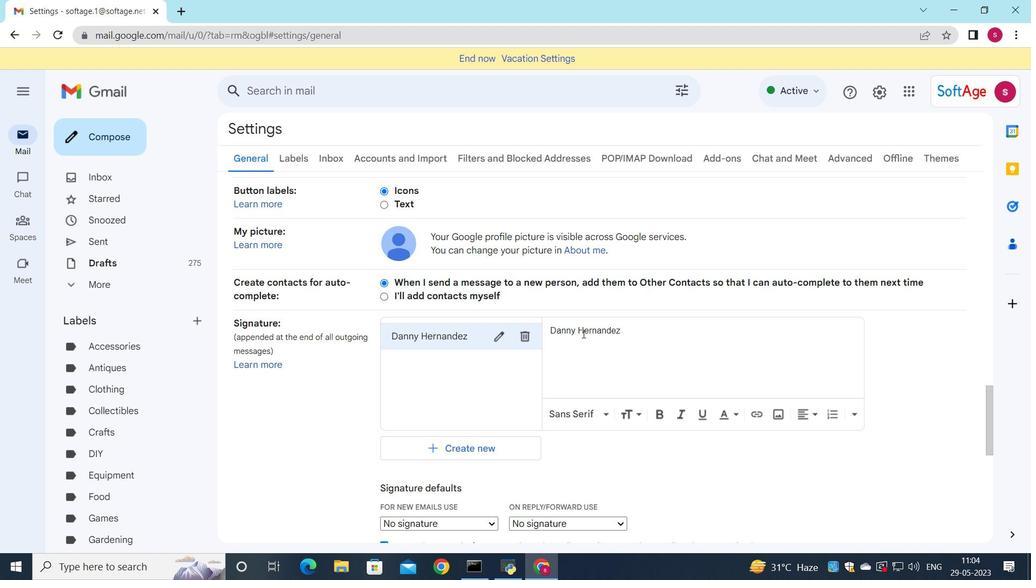 
Action: Mouse scrolled (606, 338) with delta (0, 0)
Screenshot: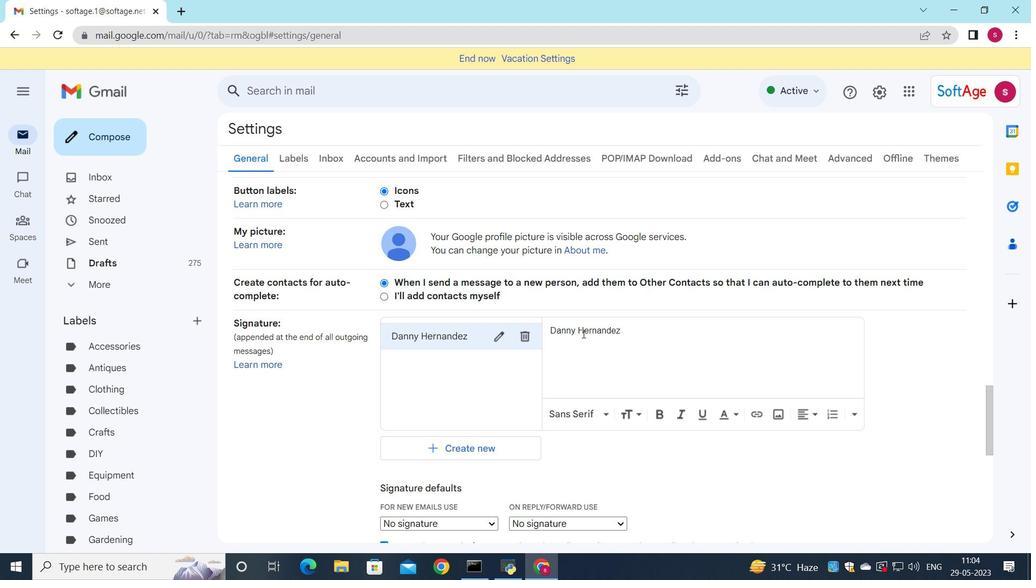 
Action: Mouse moved to (612, 342)
Screenshot: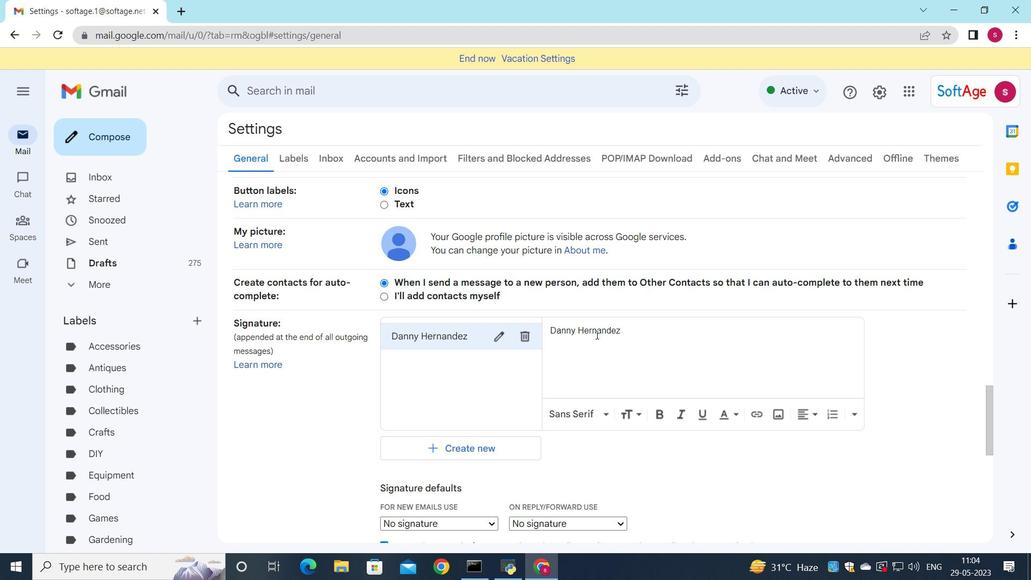 
Action: Mouse scrolled (612, 341) with delta (0, 0)
Screenshot: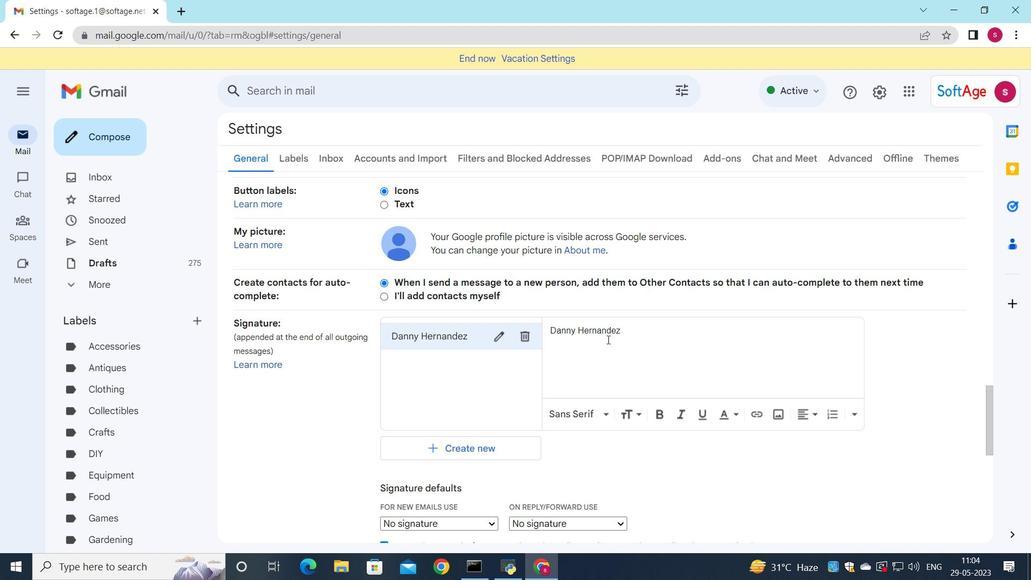 
Action: Mouse moved to (612, 342)
Screenshot: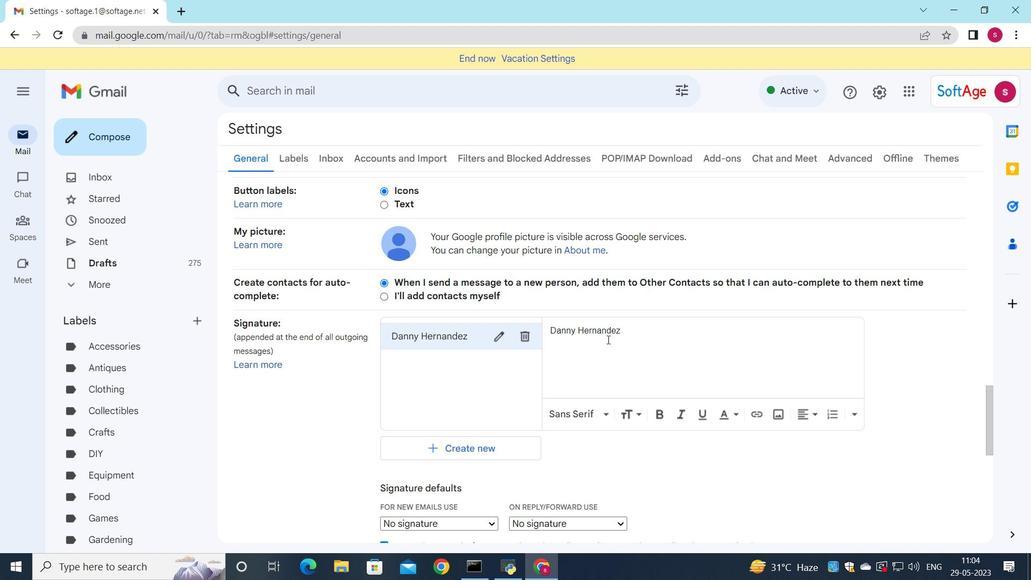 
Action: Mouse scrolled (612, 342) with delta (0, 0)
Screenshot: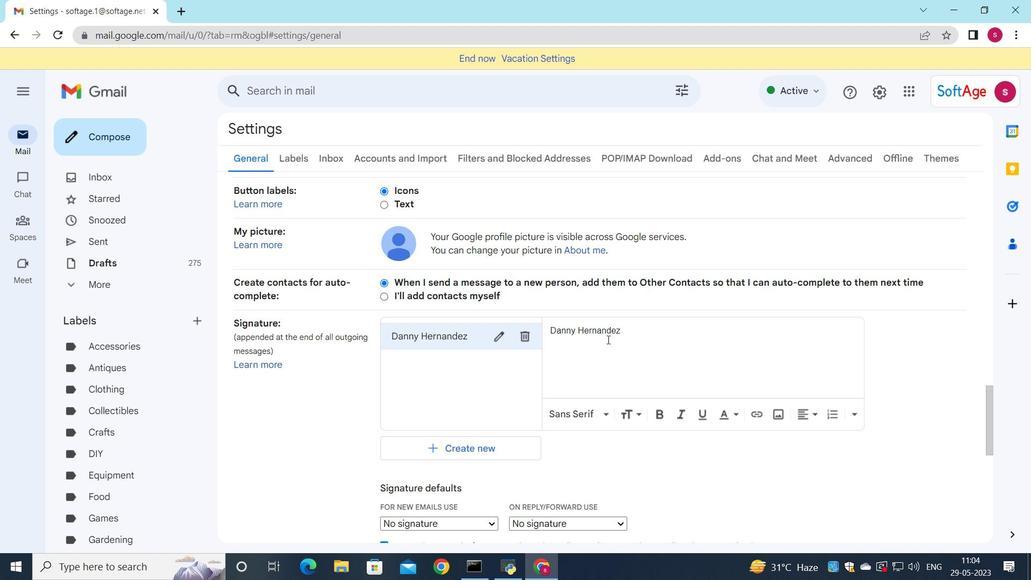 
Action: Mouse moved to (488, 319)
Screenshot: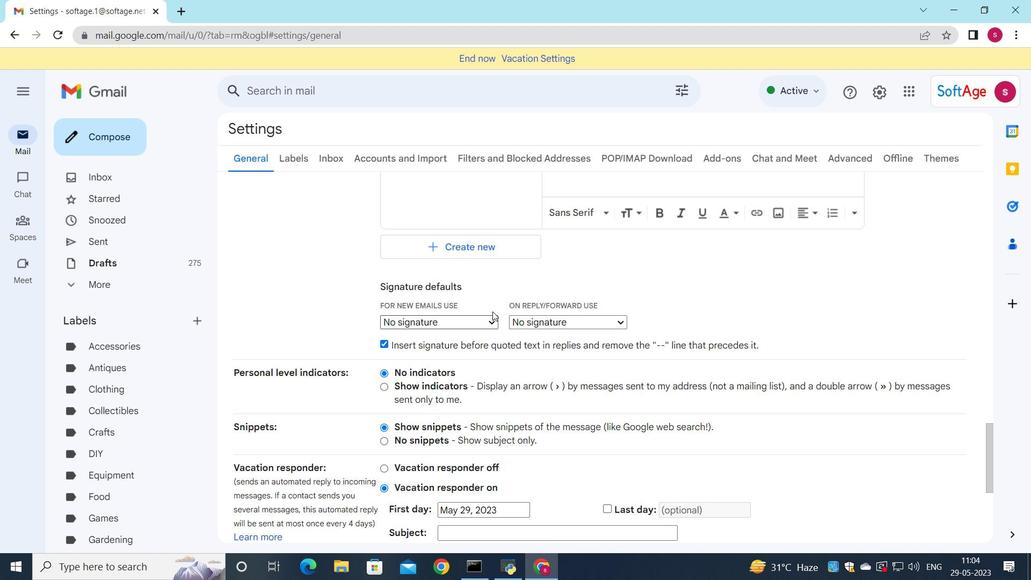 
Action: Mouse pressed left at (488, 319)
Screenshot: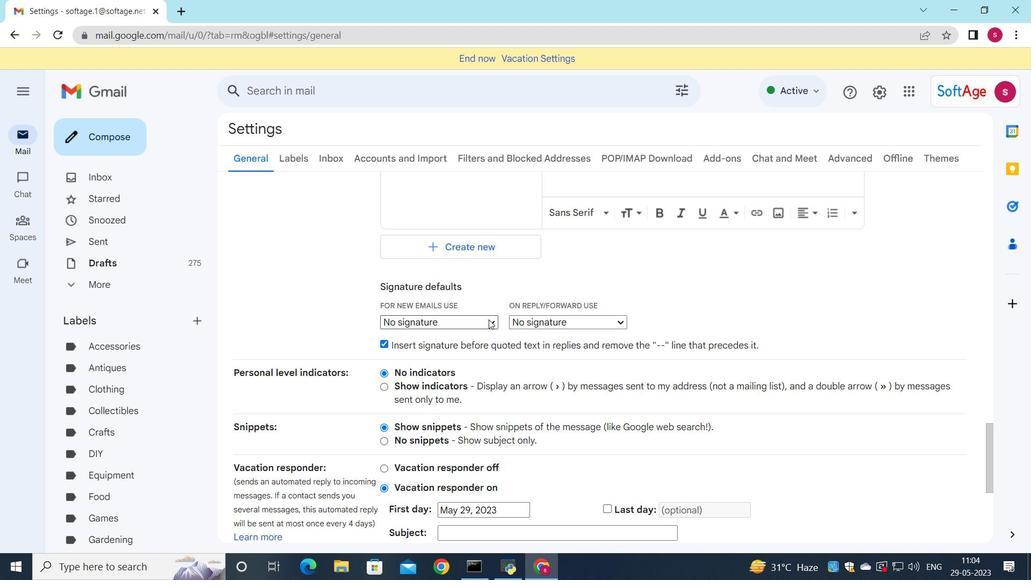 
Action: Mouse moved to (474, 352)
Screenshot: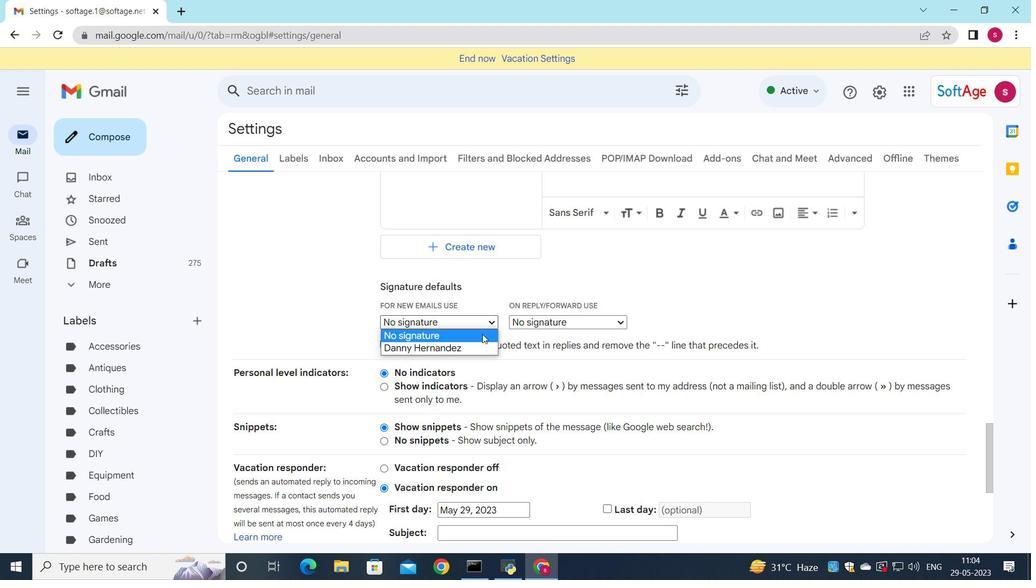 
Action: Mouse pressed left at (474, 352)
Screenshot: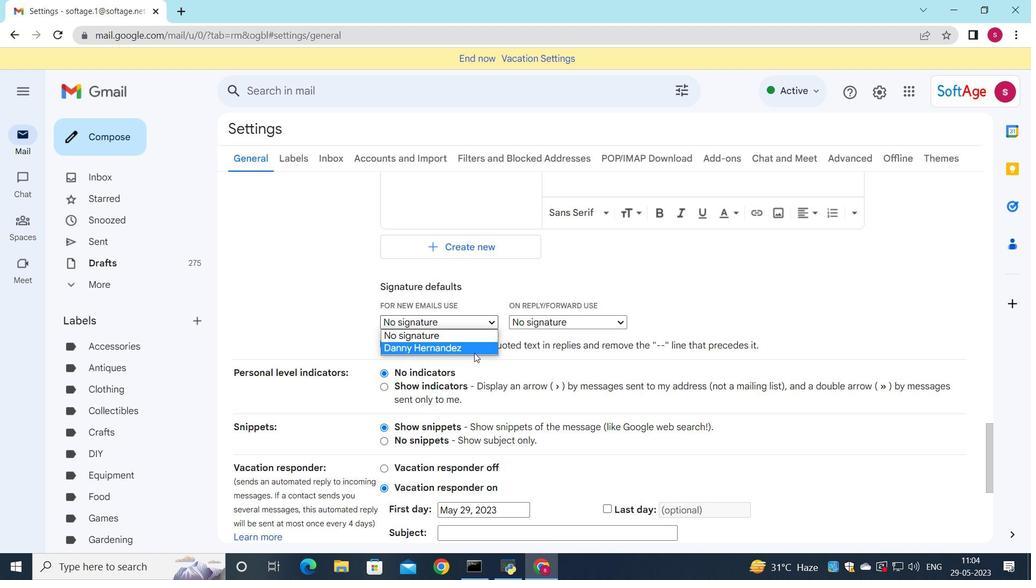
Action: Mouse moved to (516, 322)
Screenshot: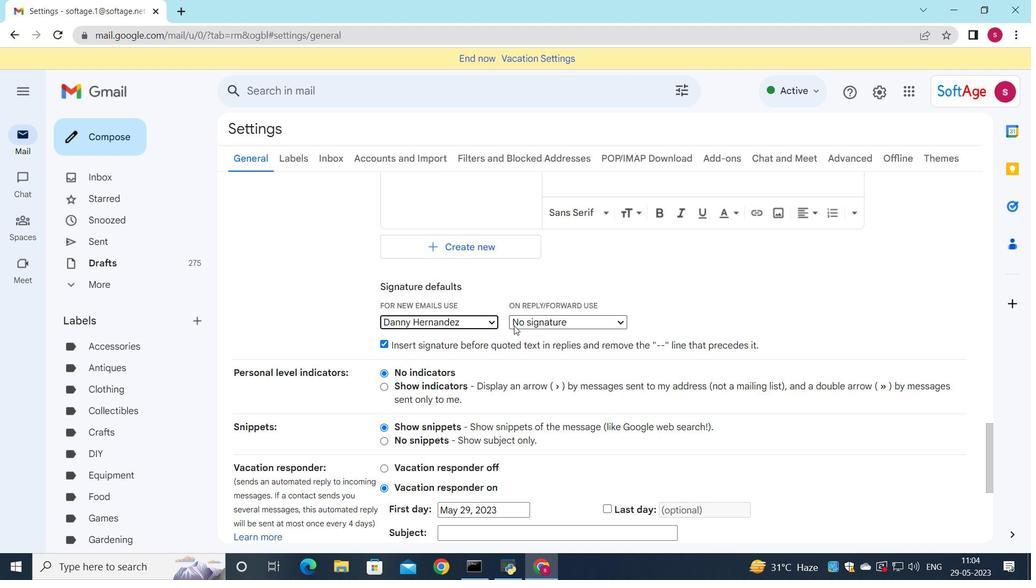 
Action: Mouse pressed left at (516, 322)
Screenshot: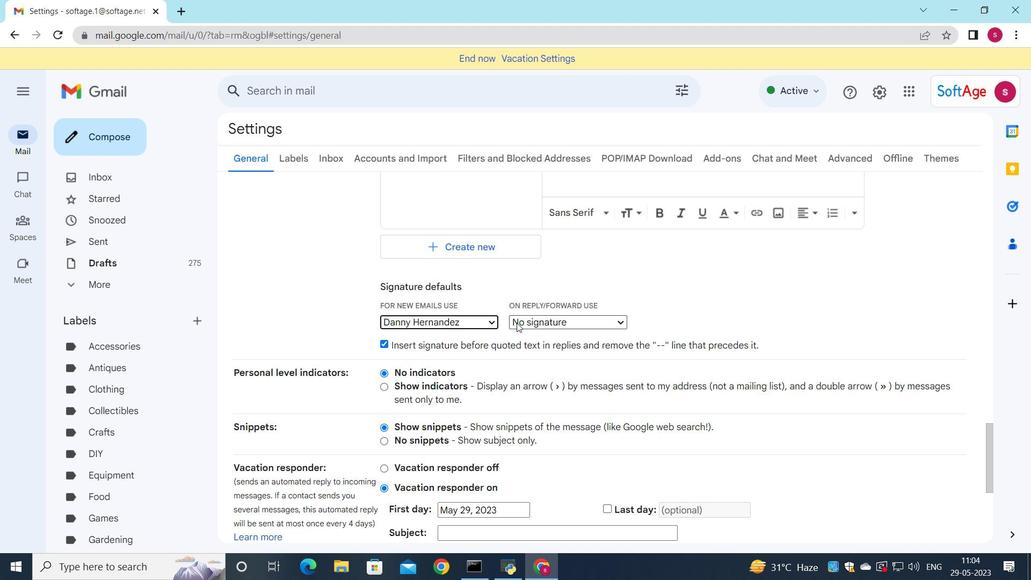 
Action: Mouse moved to (517, 349)
Screenshot: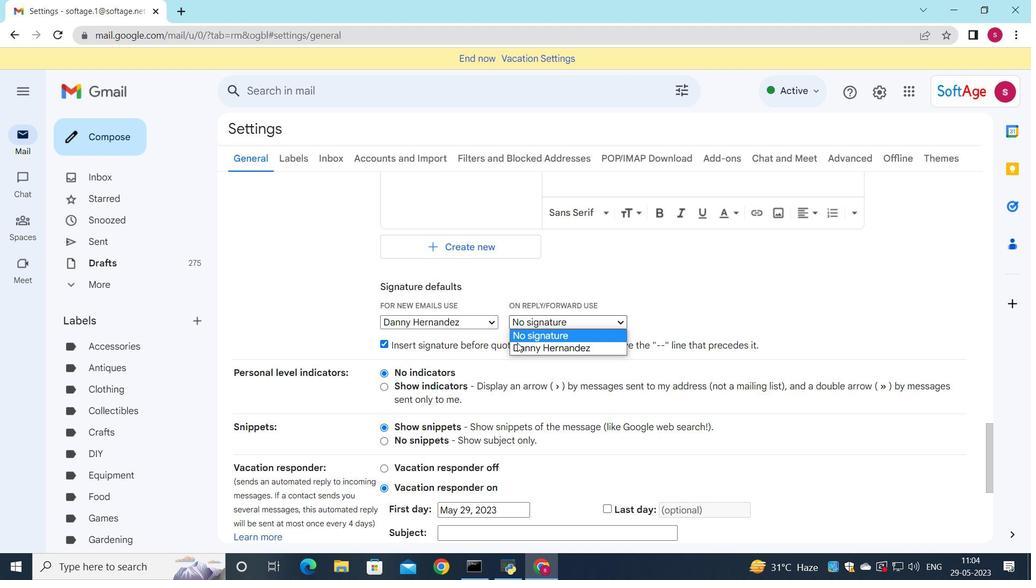 
Action: Mouse pressed left at (517, 349)
Screenshot: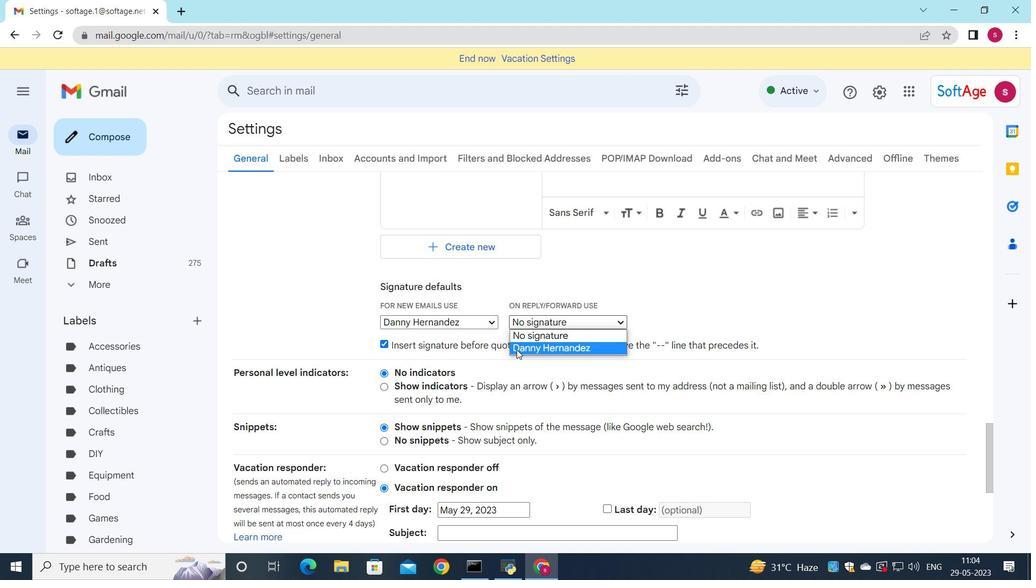 
Action: Mouse moved to (516, 345)
Screenshot: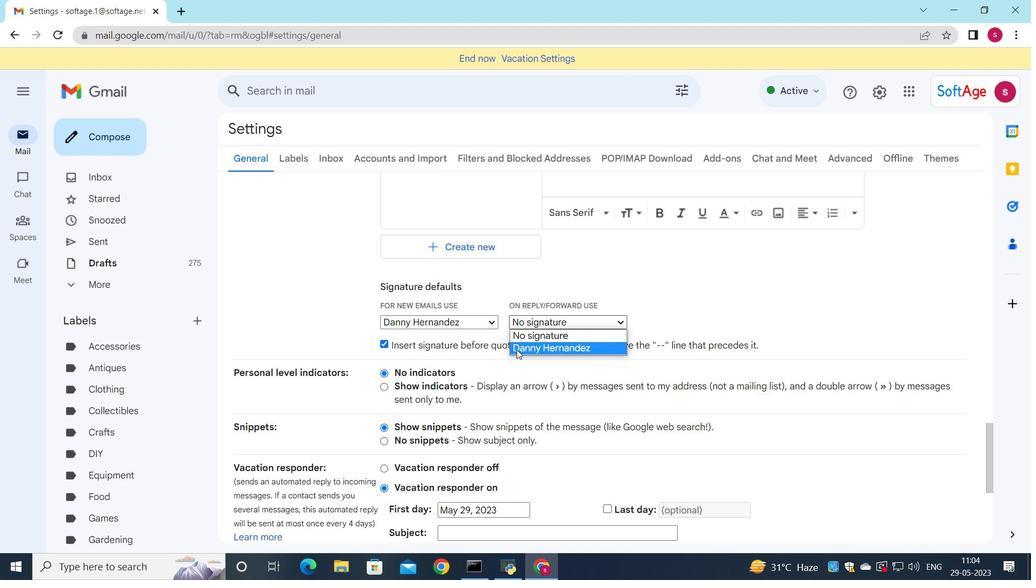 
Action: Mouse scrolled (516, 345) with delta (0, 0)
Screenshot: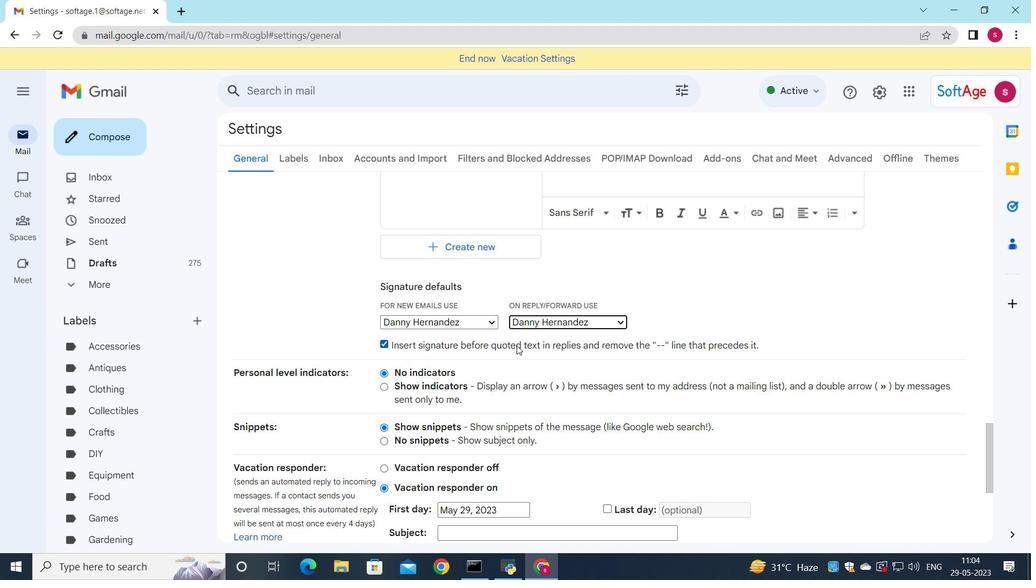 
Action: Mouse scrolled (516, 345) with delta (0, 0)
Screenshot: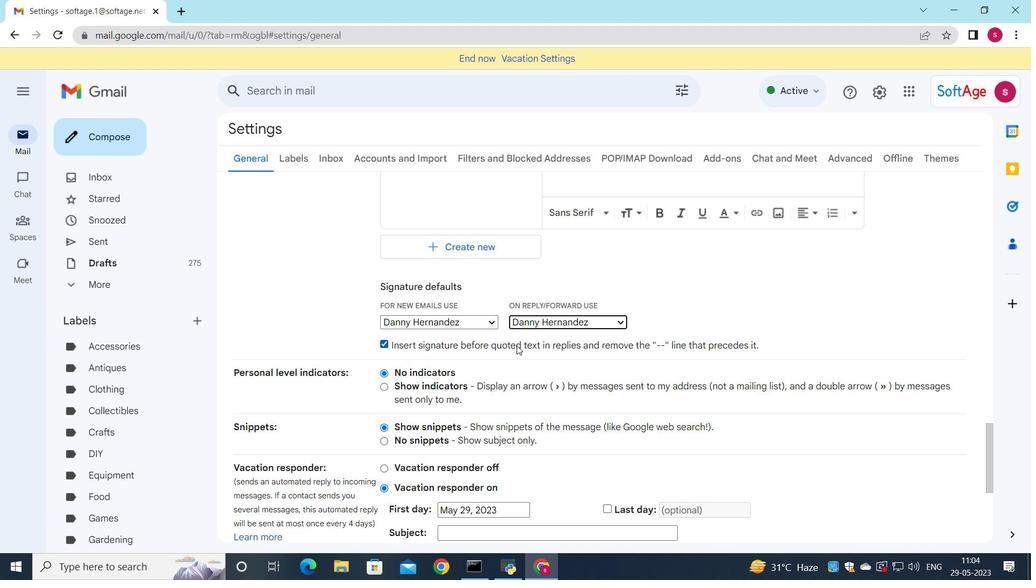 
Action: Mouse scrolled (516, 345) with delta (0, 0)
Screenshot: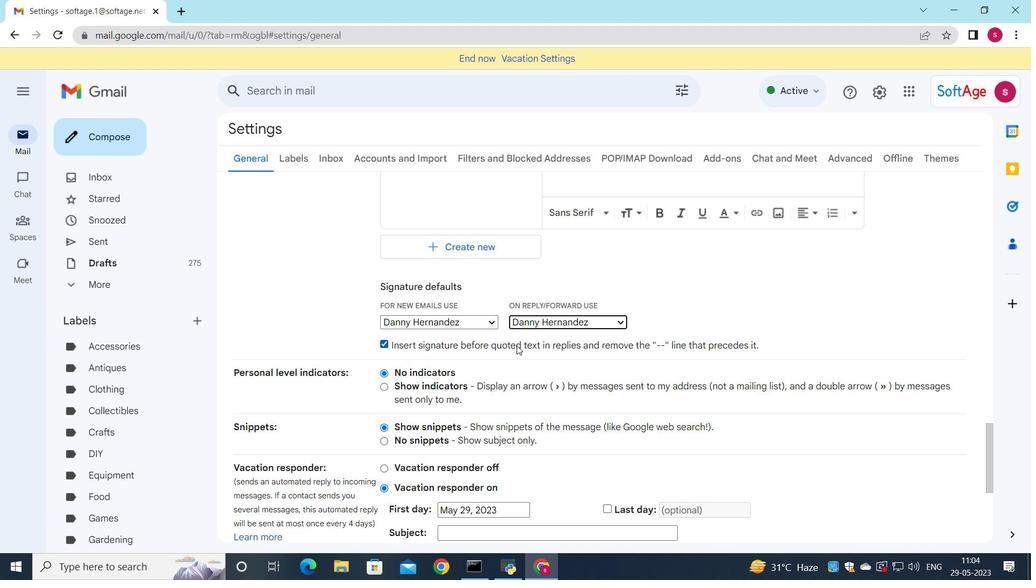 
Action: Mouse scrolled (516, 345) with delta (0, 0)
Screenshot: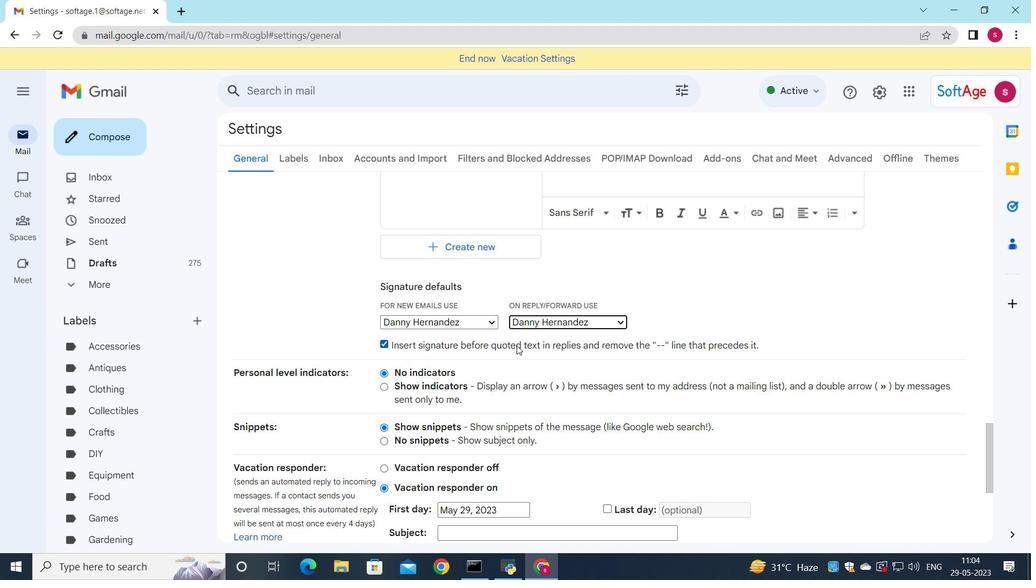 
Action: Mouse scrolled (516, 345) with delta (0, 0)
Screenshot: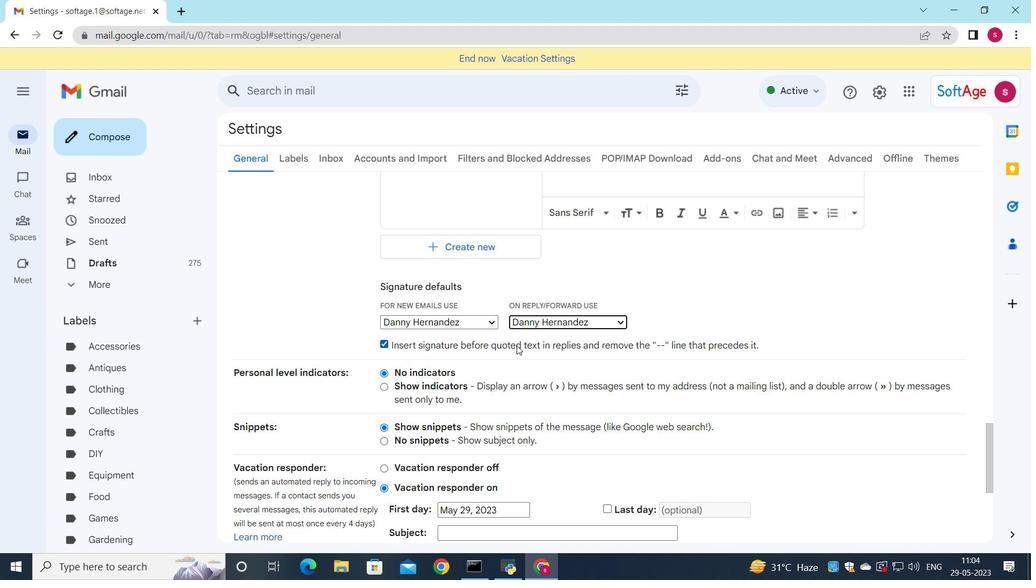 
Action: Mouse scrolled (516, 345) with delta (0, 0)
Screenshot: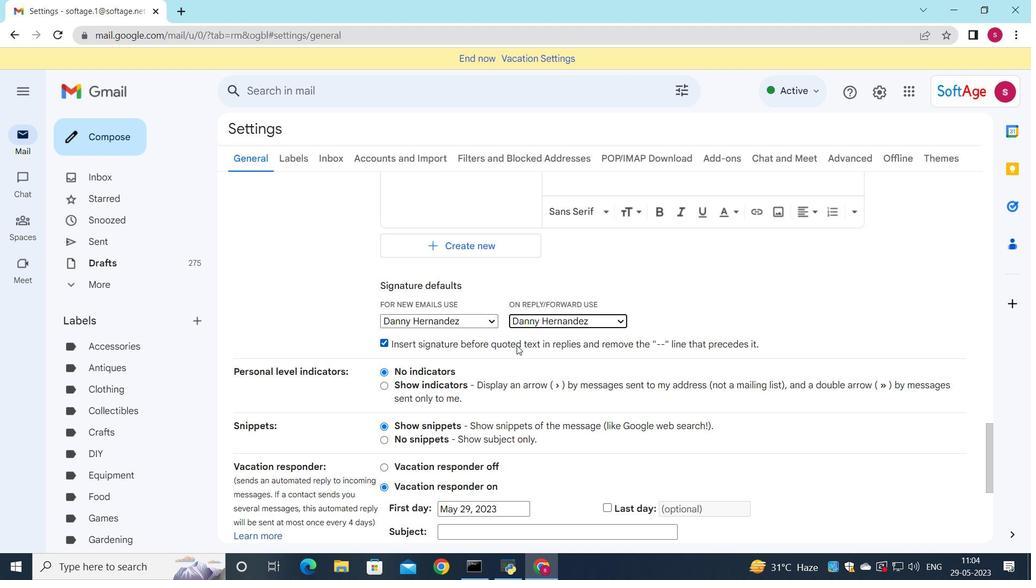 
Action: Mouse scrolled (516, 345) with delta (0, 0)
Screenshot: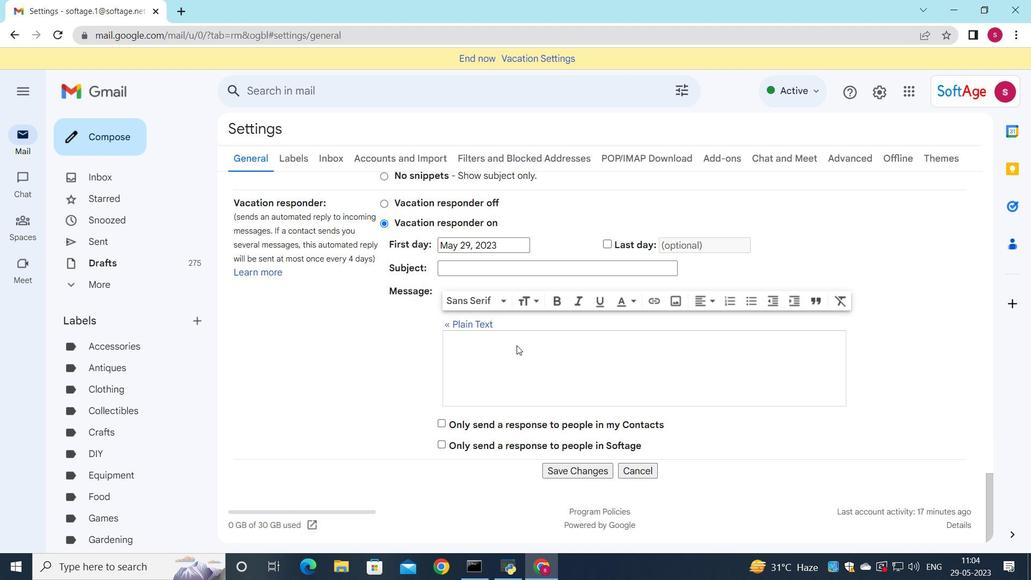 
Action: Mouse scrolled (516, 345) with delta (0, 0)
Screenshot: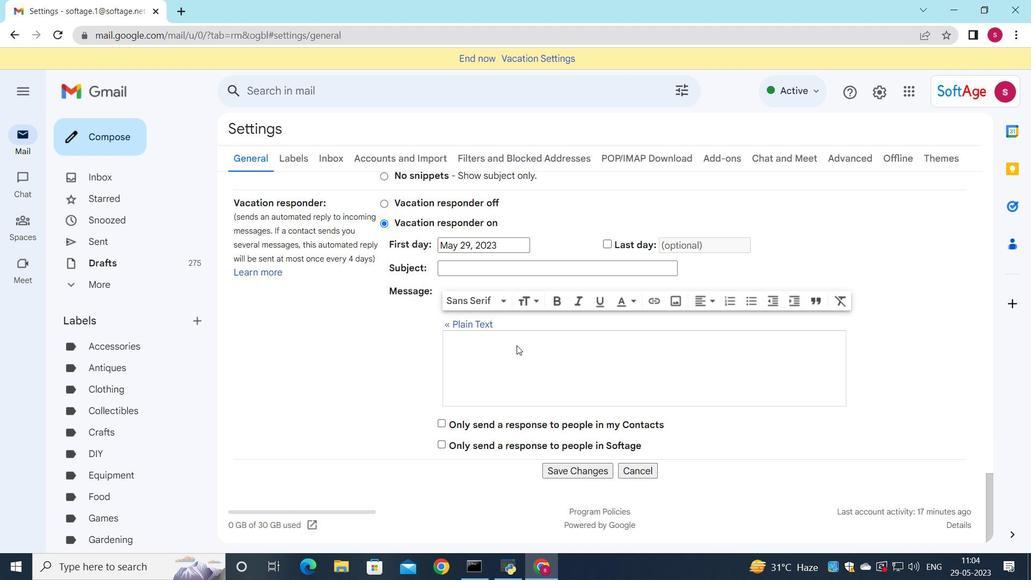 
Action: Mouse scrolled (516, 345) with delta (0, 0)
Screenshot: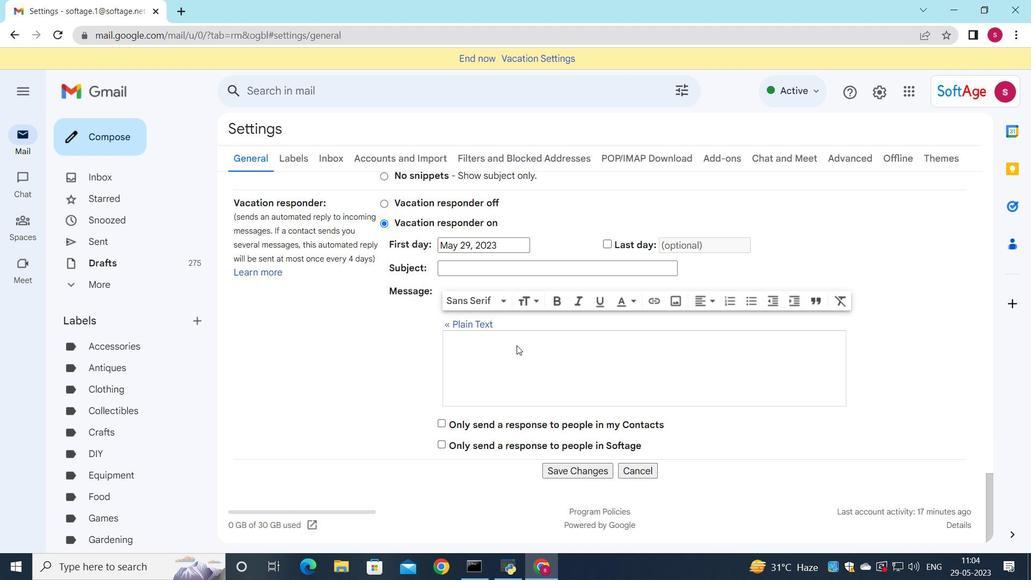 
Action: Mouse moved to (584, 470)
Screenshot: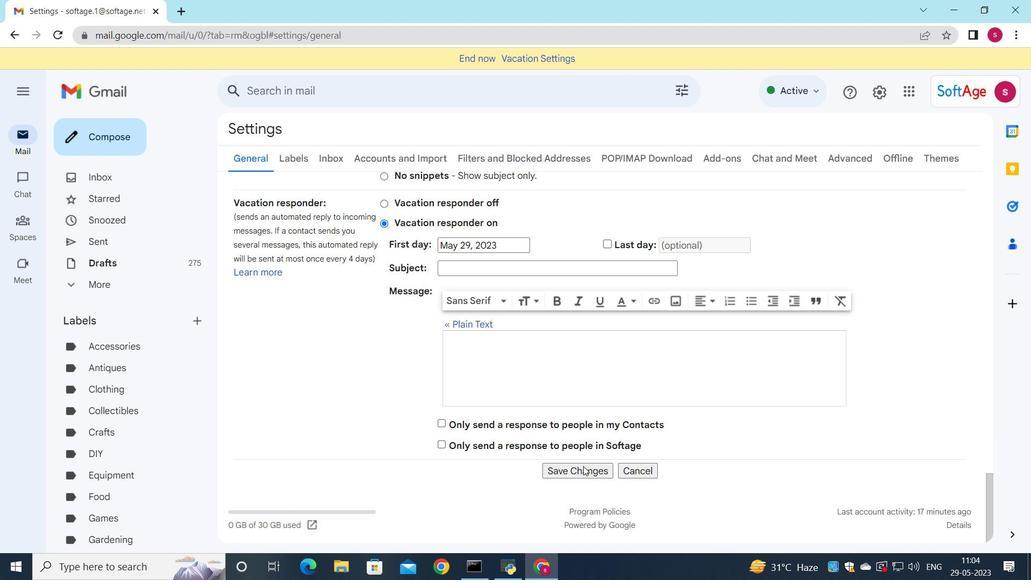 
Action: Mouse pressed left at (584, 470)
Screenshot: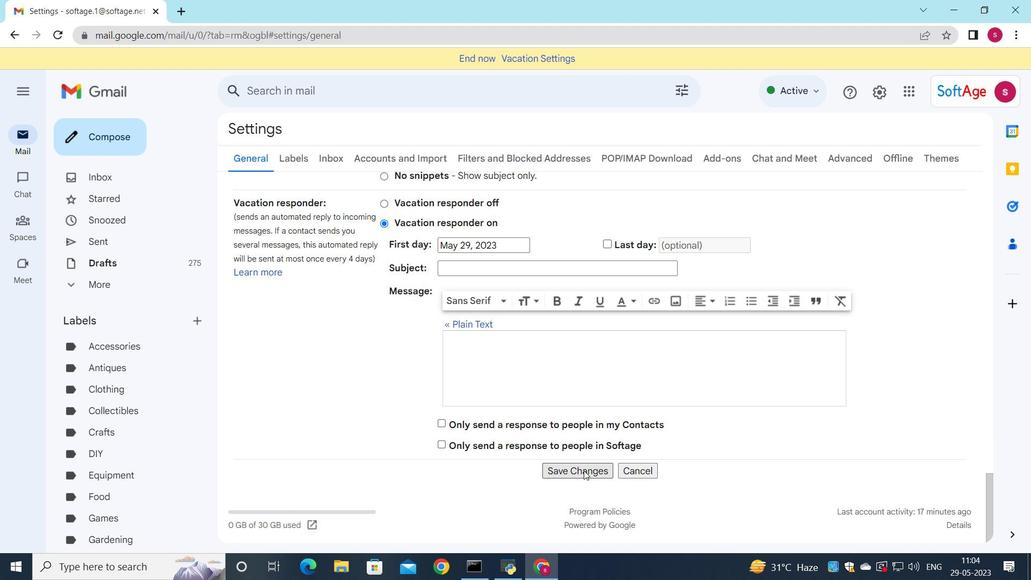 
Action: Mouse moved to (90, 134)
Screenshot: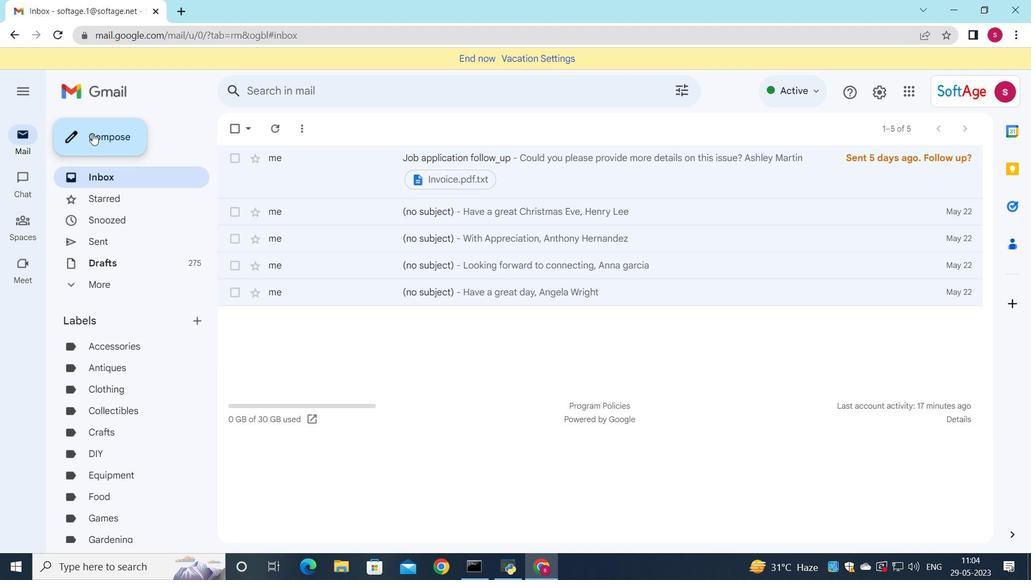 
Action: Mouse pressed left at (90, 134)
Screenshot: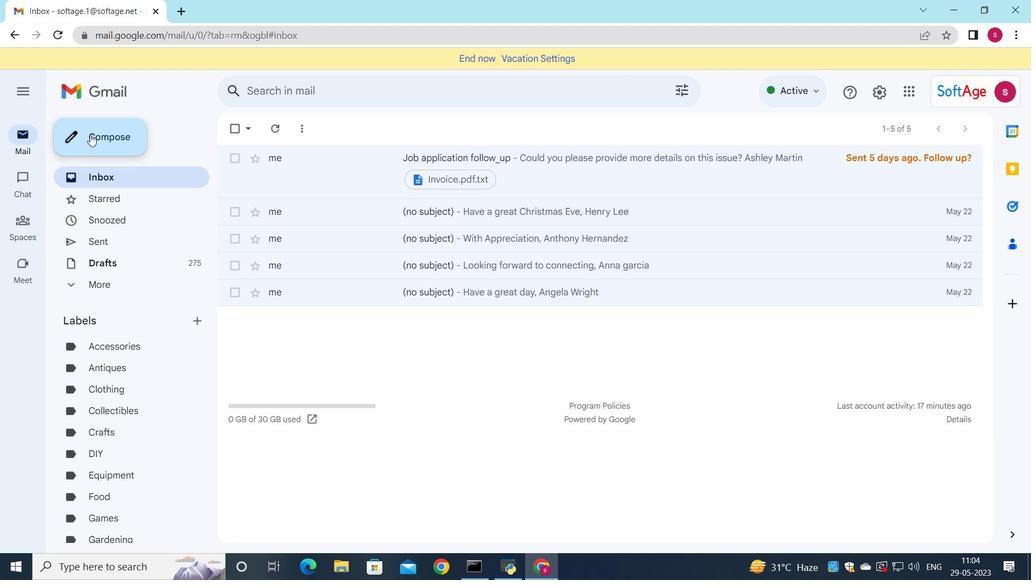 
Action: Mouse moved to (818, 210)
Screenshot: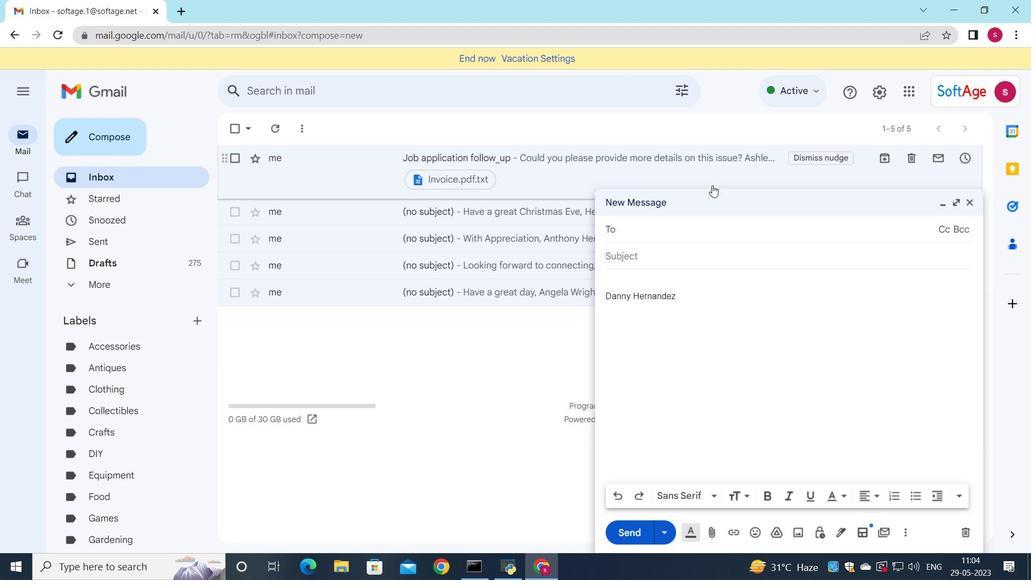 
Action: Key pressed <Key.down><Key.down><Key.down><Key.down><Key.down><Key.enter><Key.down><Key.down><Key.down><Key.down><Key.down><Key.down><Key.enter>
Screenshot: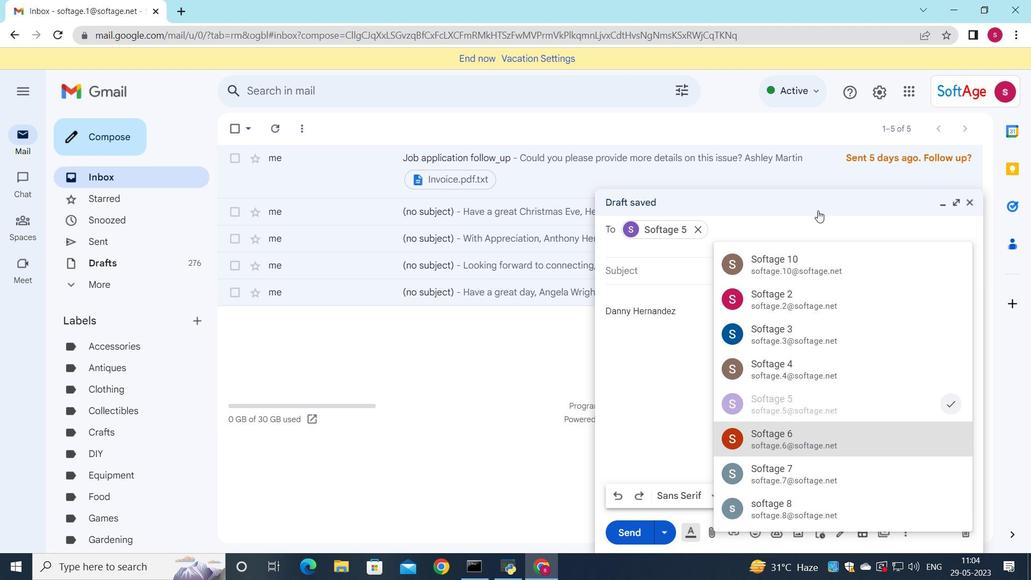 
Action: Mouse moved to (943, 247)
Screenshot: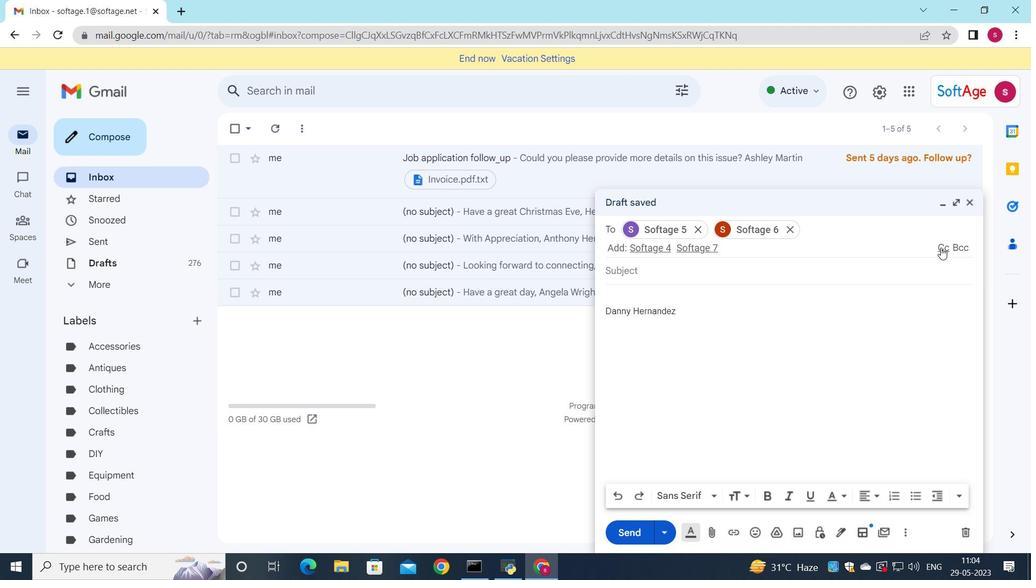 
Action: Mouse pressed left at (943, 247)
Screenshot: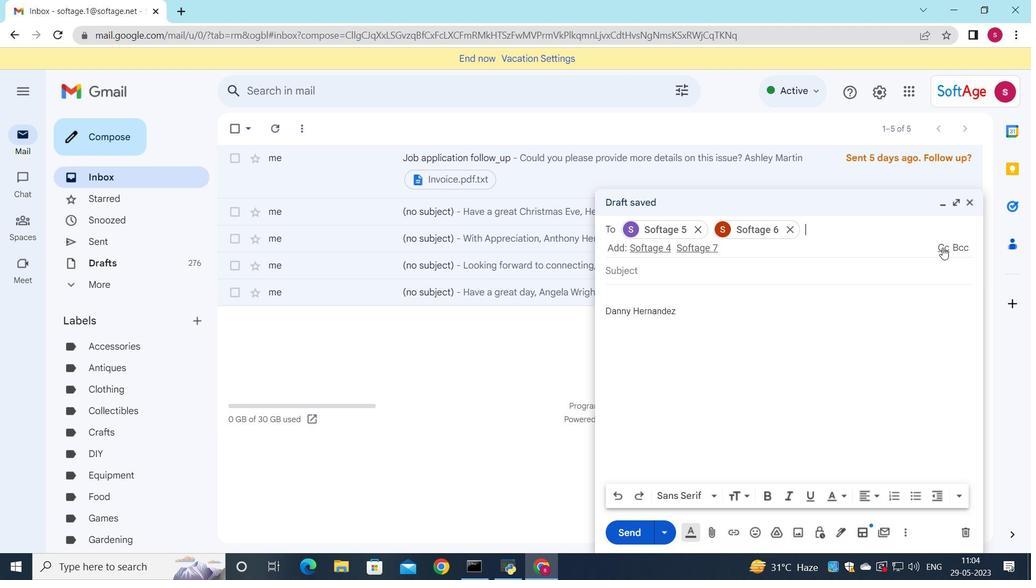 
Action: Mouse moved to (950, 244)
Screenshot: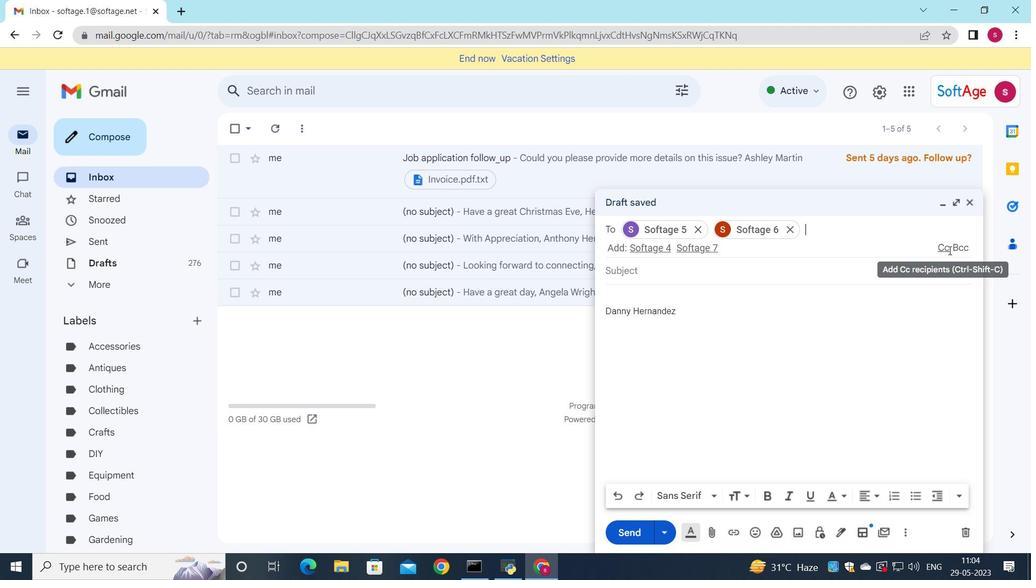 
Action: Key pressed <Key.down><Key.down><Key.down><Key.down><Key.down><Key.down><Key.down><Key.enter>
Screenshot: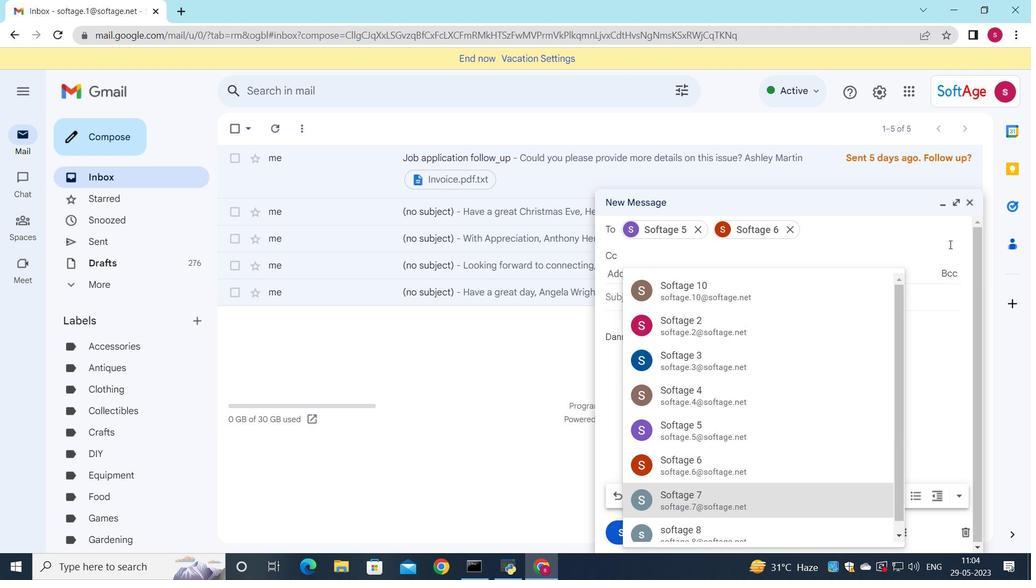 
Action: Mouse moved to (635, 295)
Screenshot: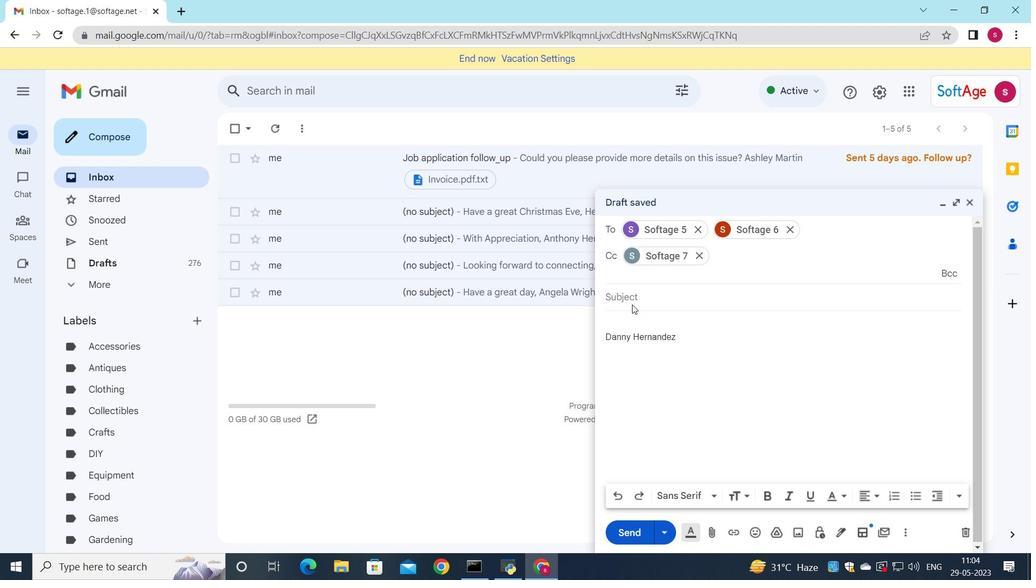 
Action: Mouse pressed left at (635, 295)
Screenshot: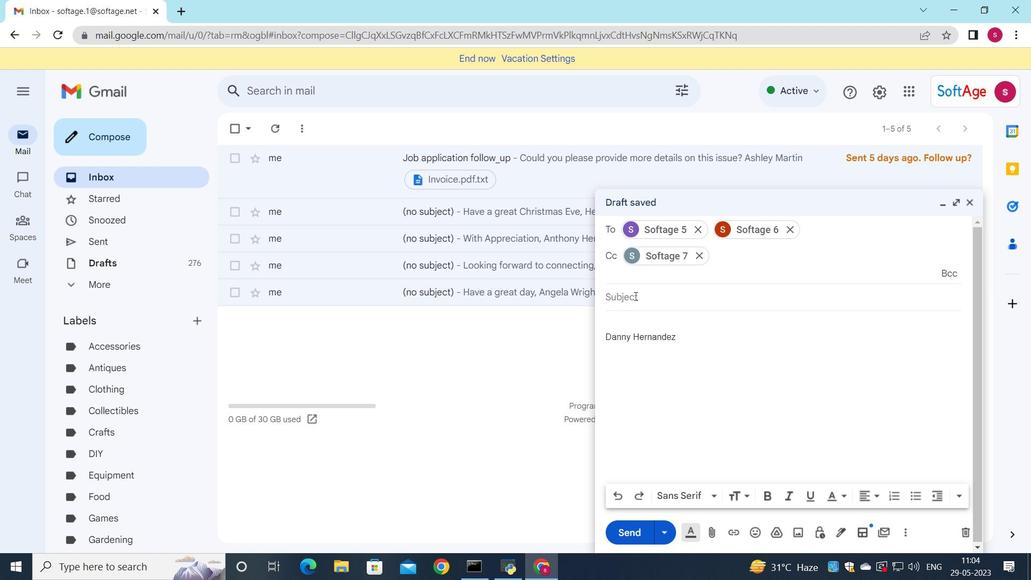 
Action: Key pressed <Key.shift>Late<Key.space>payment<Key.space><Key.shift>Reminder
Screenshot: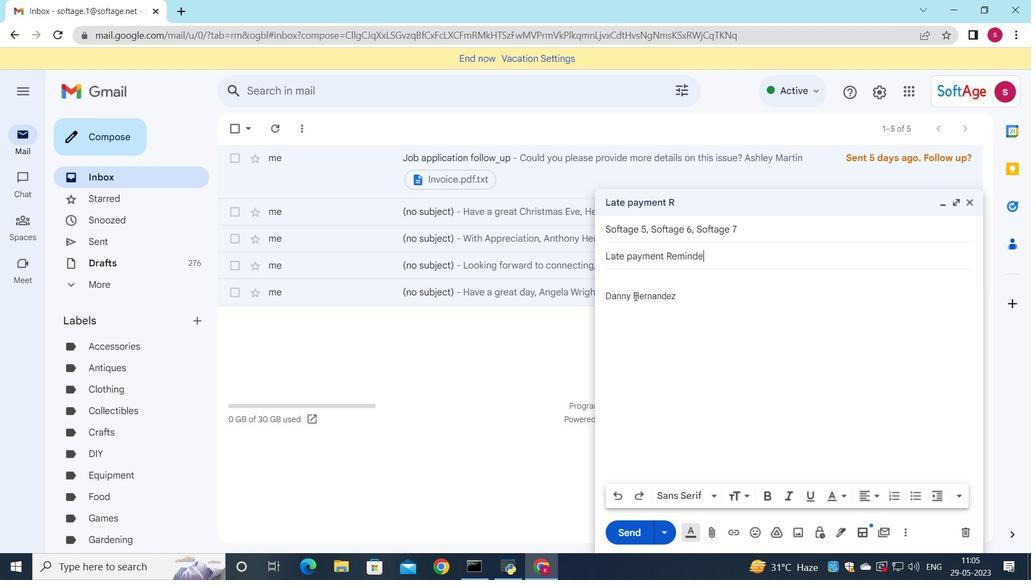 
Action: Mouse moved to (655, 284)
Screenshot: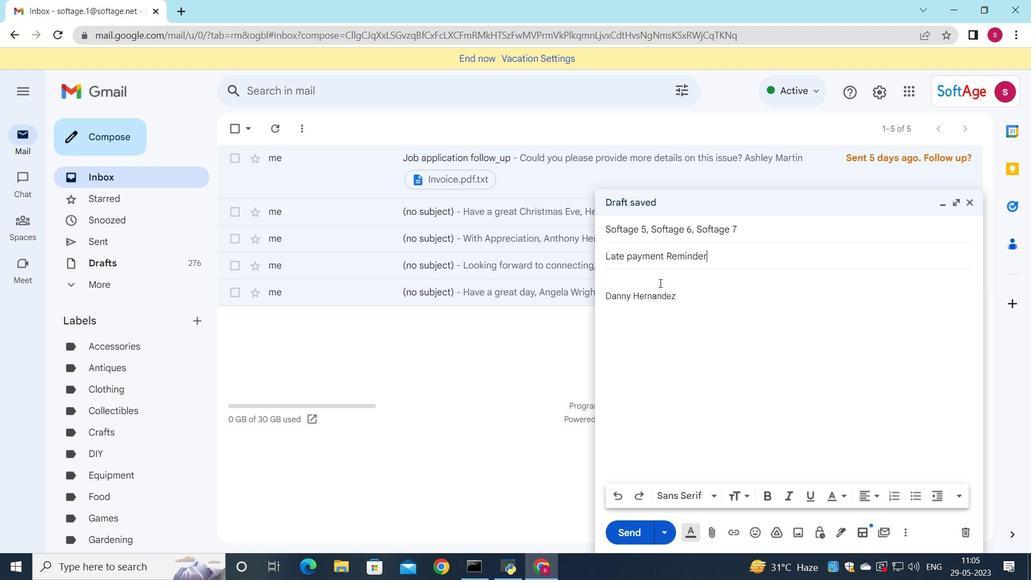 
Action: Mouse pressed left at (655, 284)
Screenshot: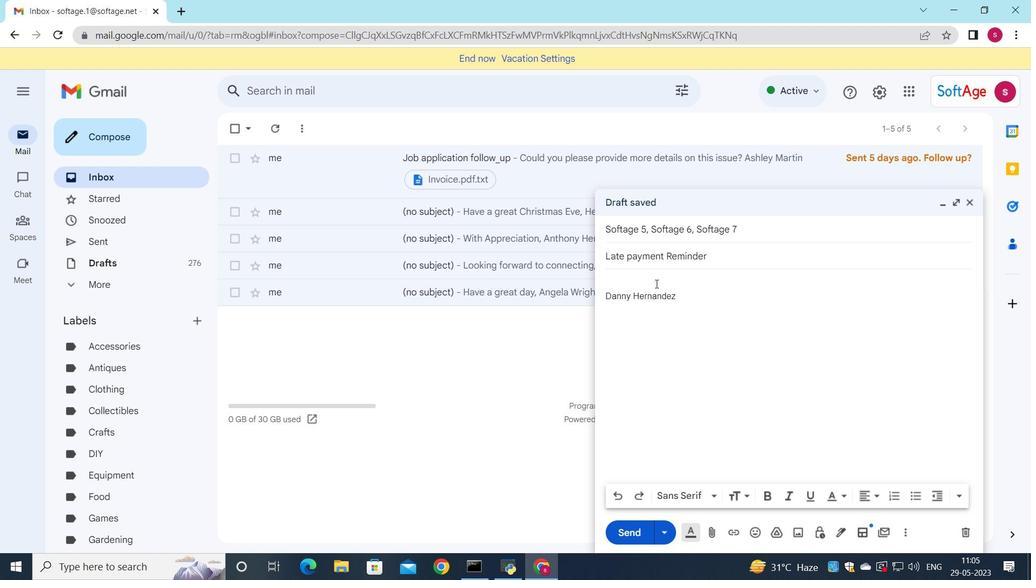 
Action: Key pressed <Key.shift>Please<Key.space>let<Key.space>me<Key.space>know<Key.space>if<Key.space>there<Key.space>are<Key.space>any<Key.space>issues<Key.space>with<Key.space>the<Key.space>fi<Key.backspace>ornatting.
Screenshot: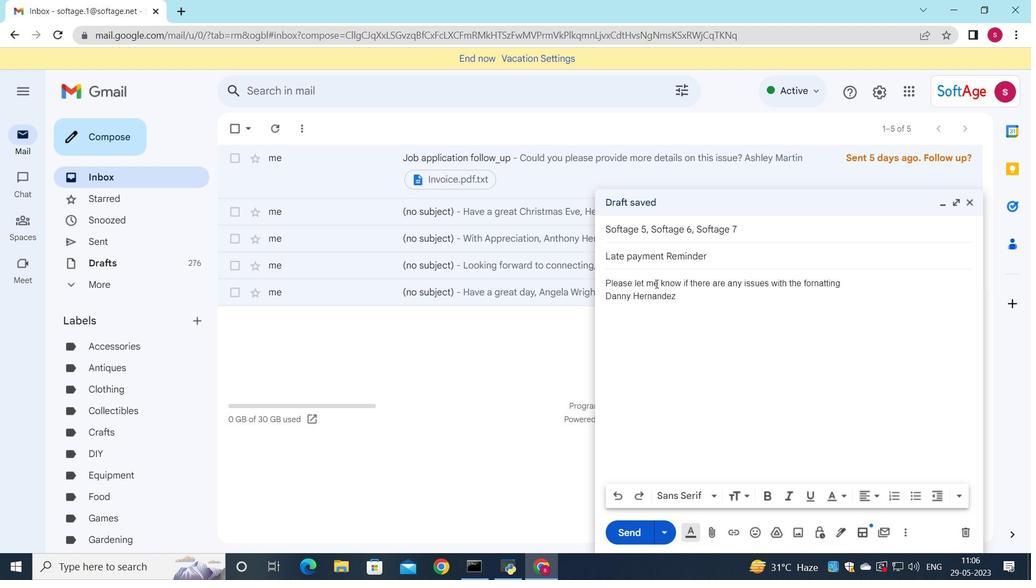 
Action: Mouse moved to (856, 279)
Screenshot: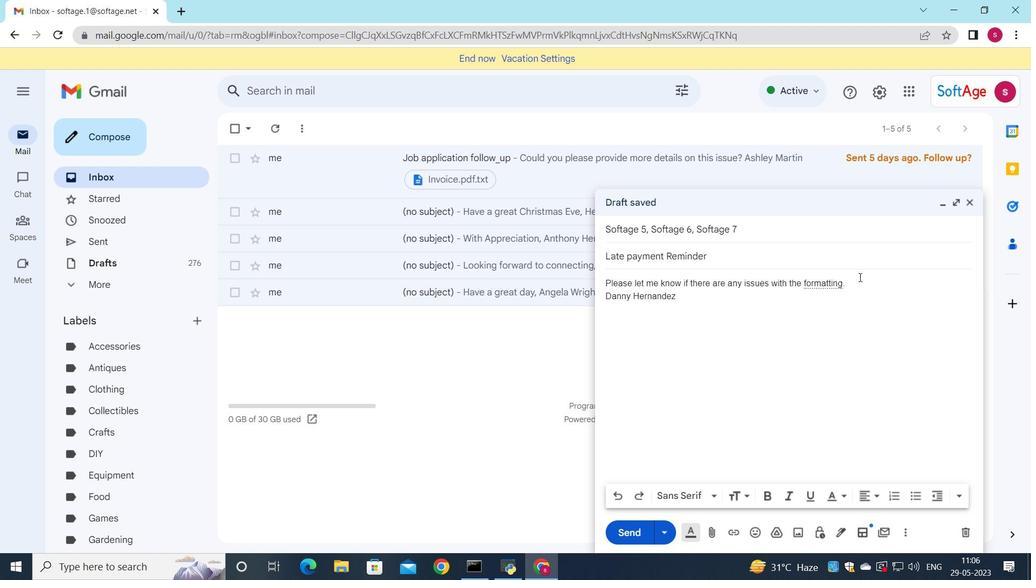 
Action: Mouse pressed left at (856, 279)
Screenshot: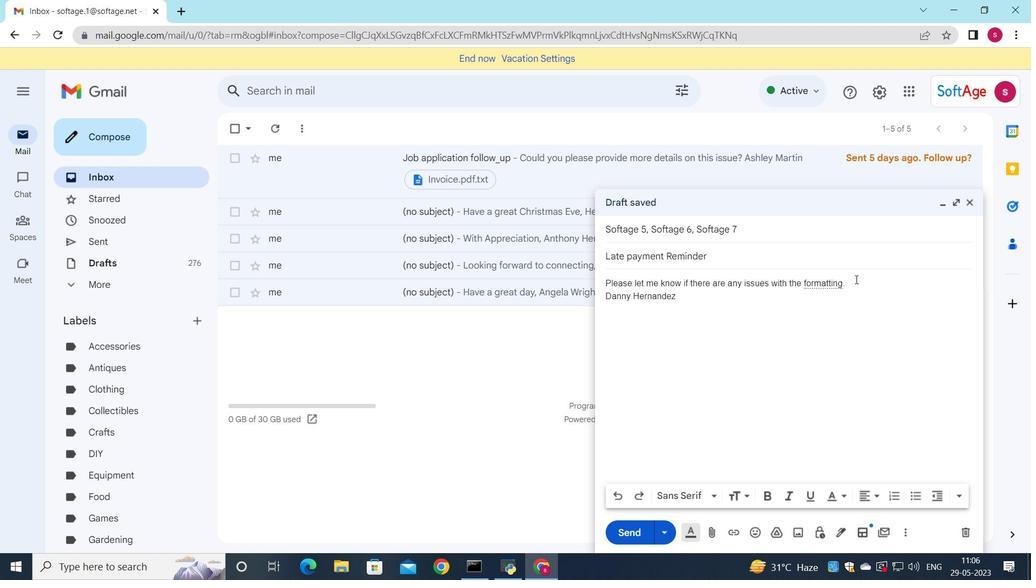
Action: Mouse moved to (750, 497)
Screenshot: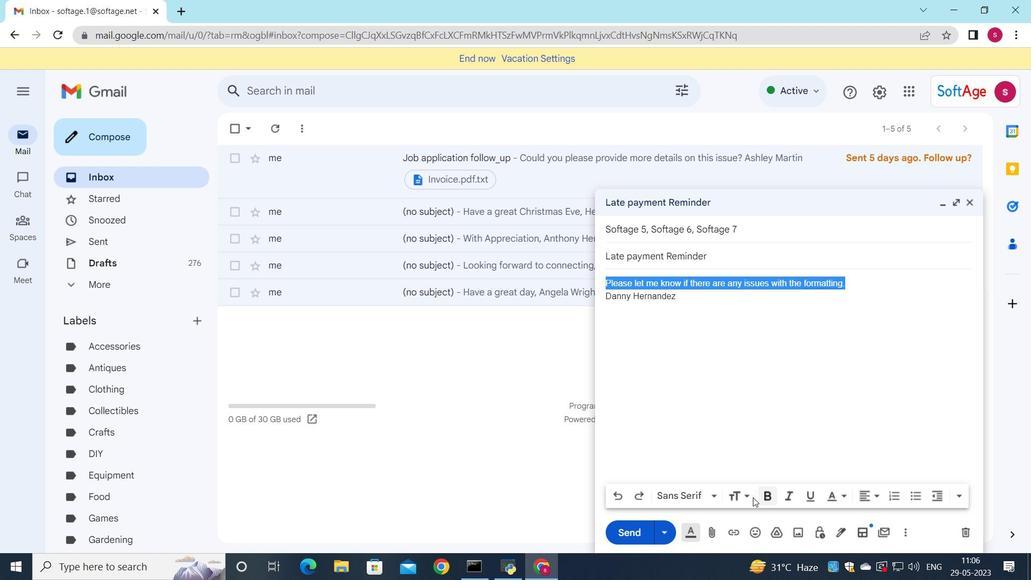 
Action: Mouse pressed left at (750, 497)
Screenshot: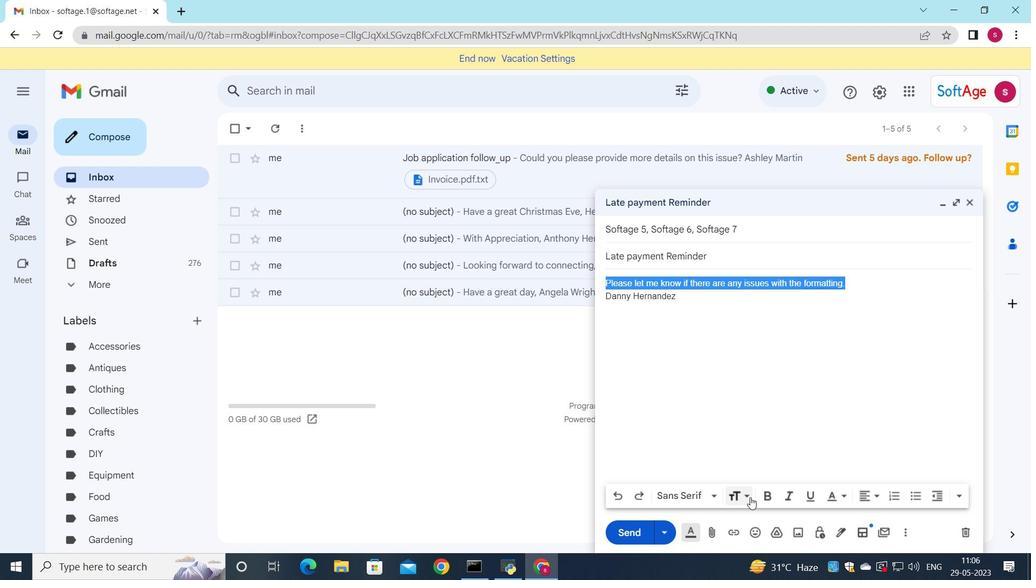
Action: Mouse moved to (787, 414)
Screenshot: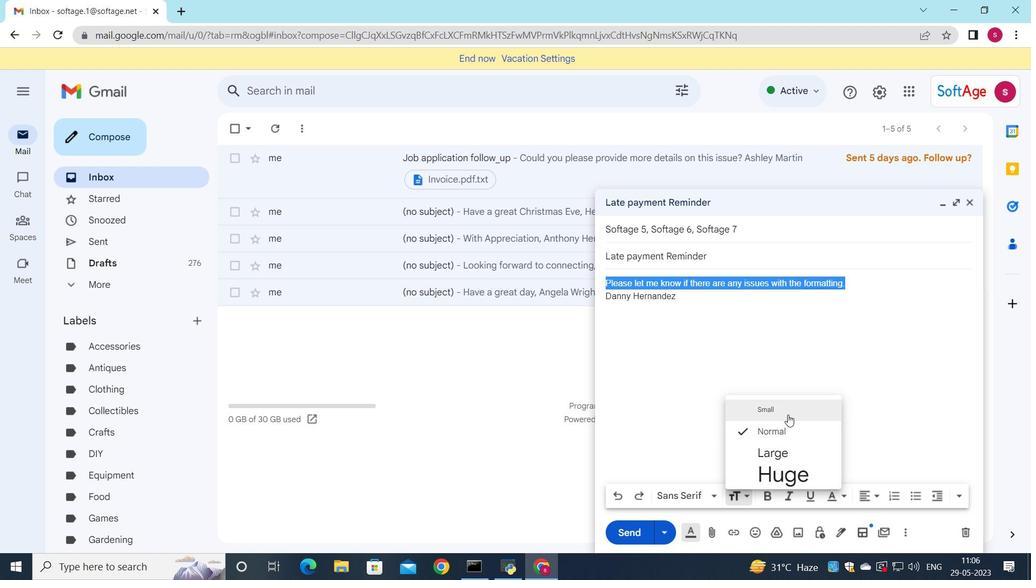 
Action: Mouse pressed left at (787, 414)
Screenshot: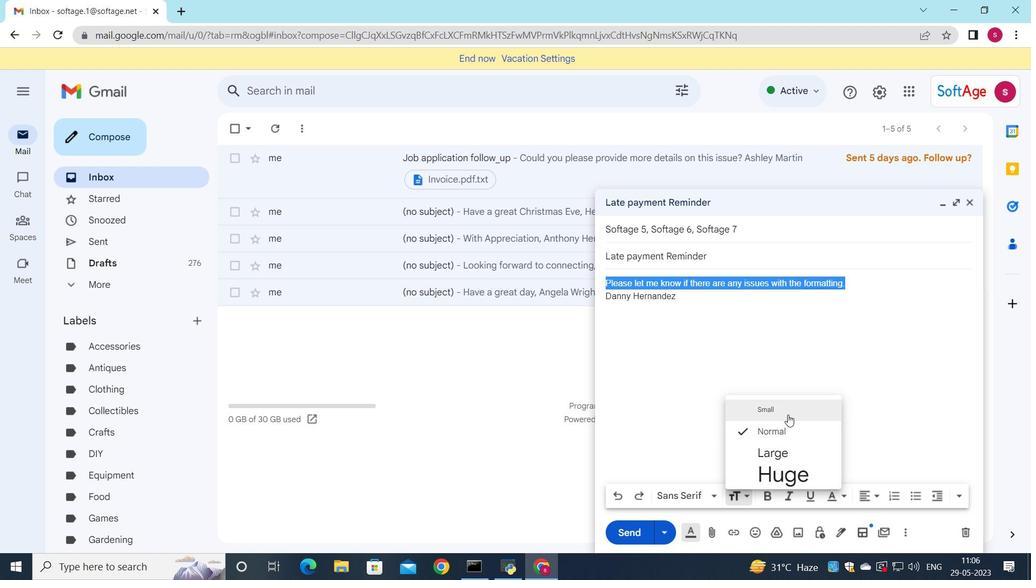 
Action: Mouse moved to (871, 494)
Screenshot: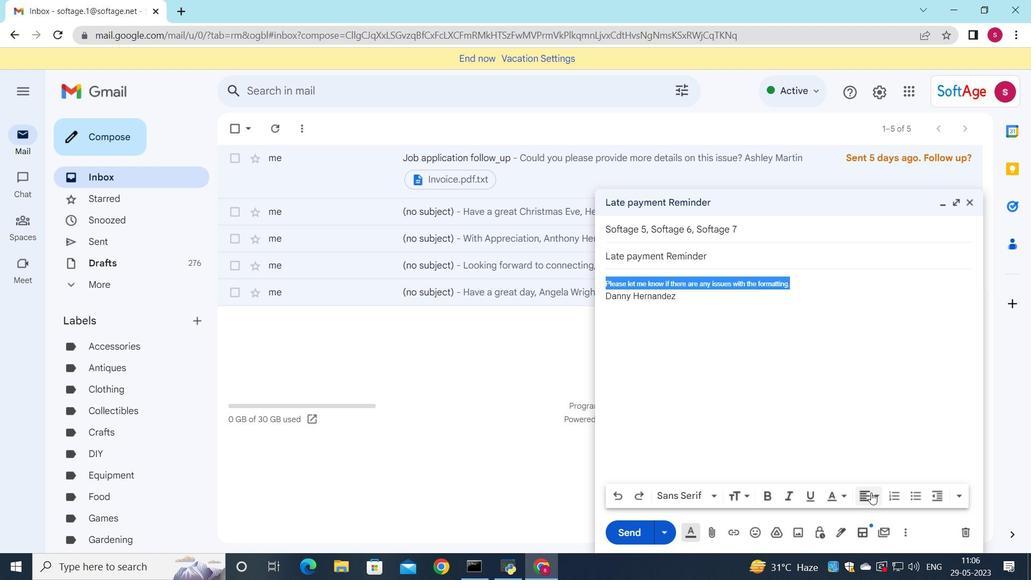 
Action: Mouse pressed left at (871, 494)
Screenshot: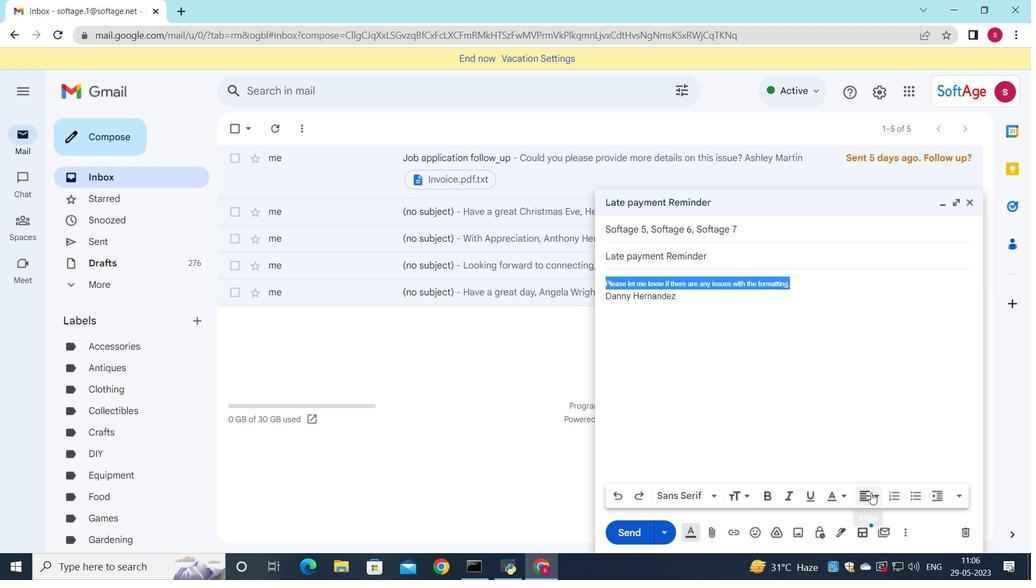 
Action: Mouse moved to (865, 438)
Screenshot: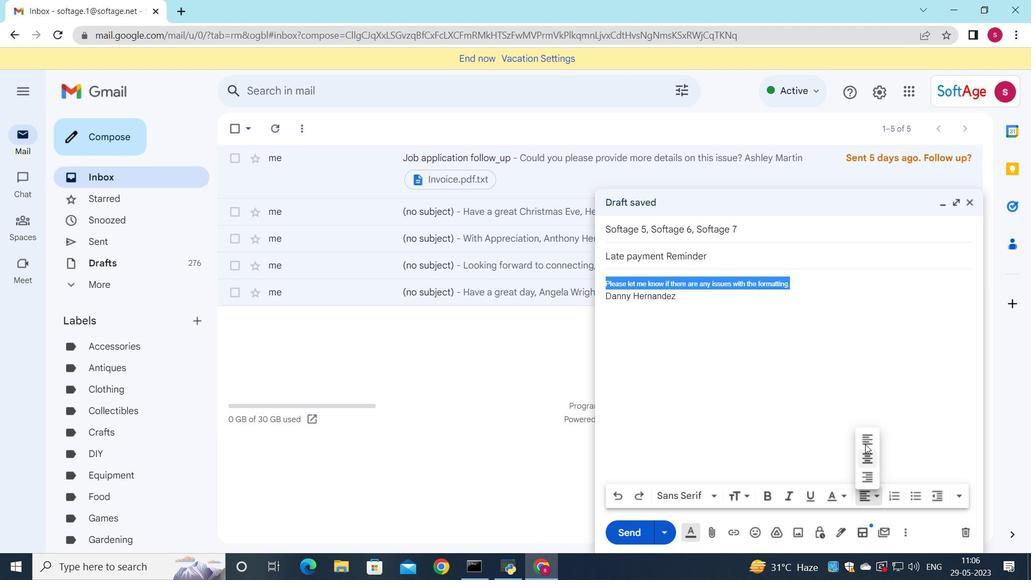 
Action: Mouse pressed left at (865, 438)
Screenshot: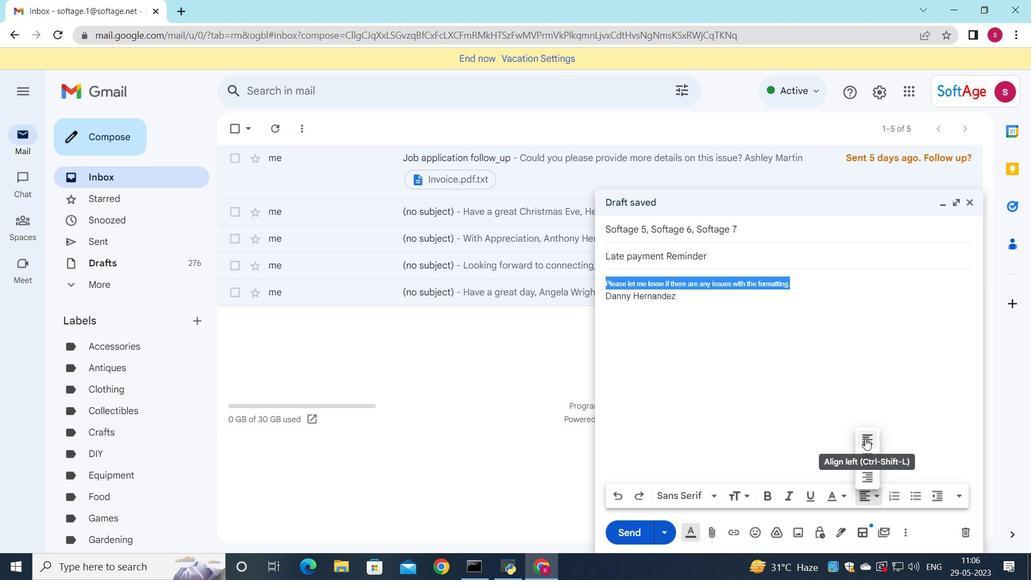 
Action: Mouse moved to (630, 531)
Screenshot: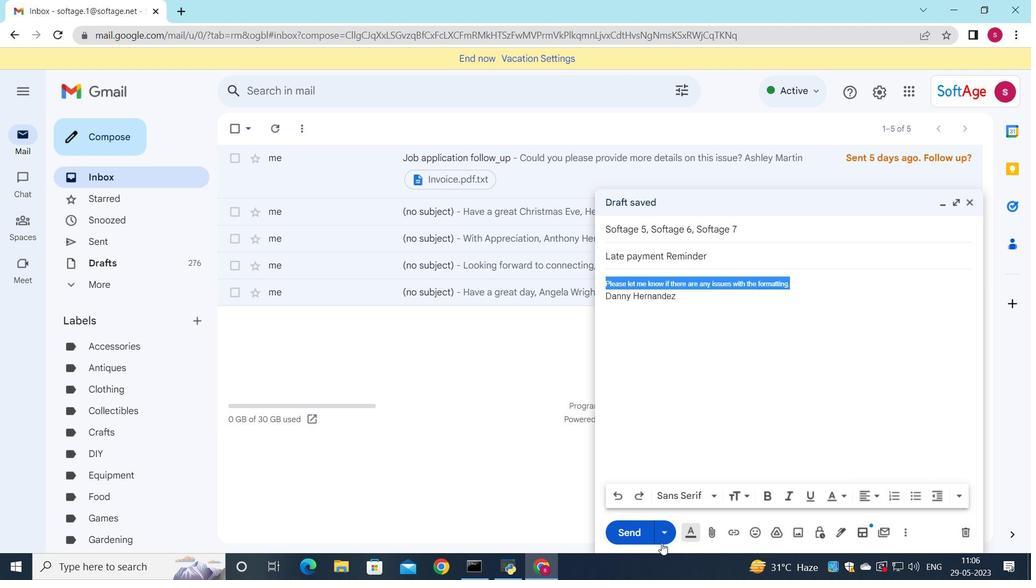 
Action: Mouse pressed left at (630, 531)
Screenshot: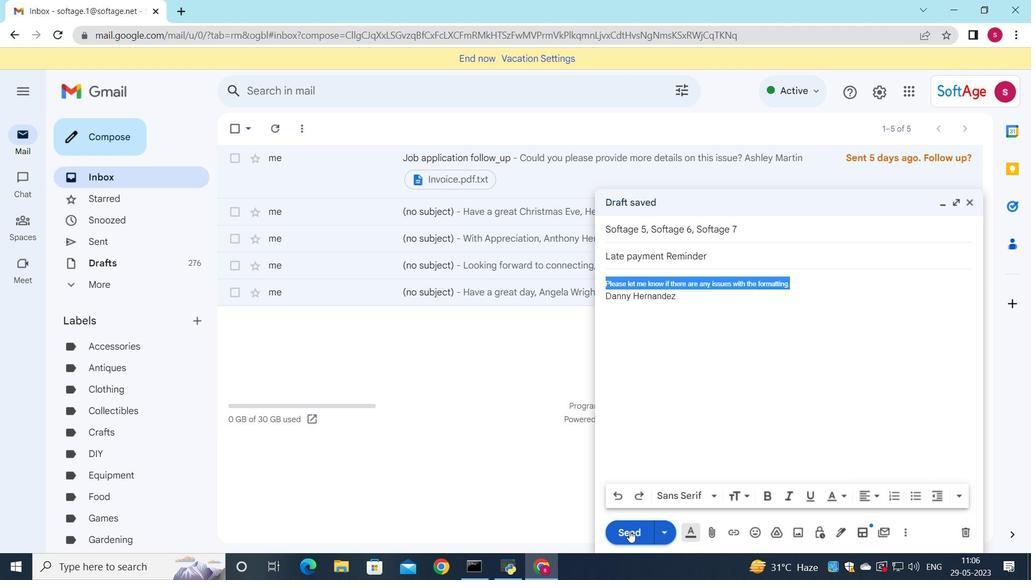 
Action: Mouse moved to (111, 238)
Screenshot: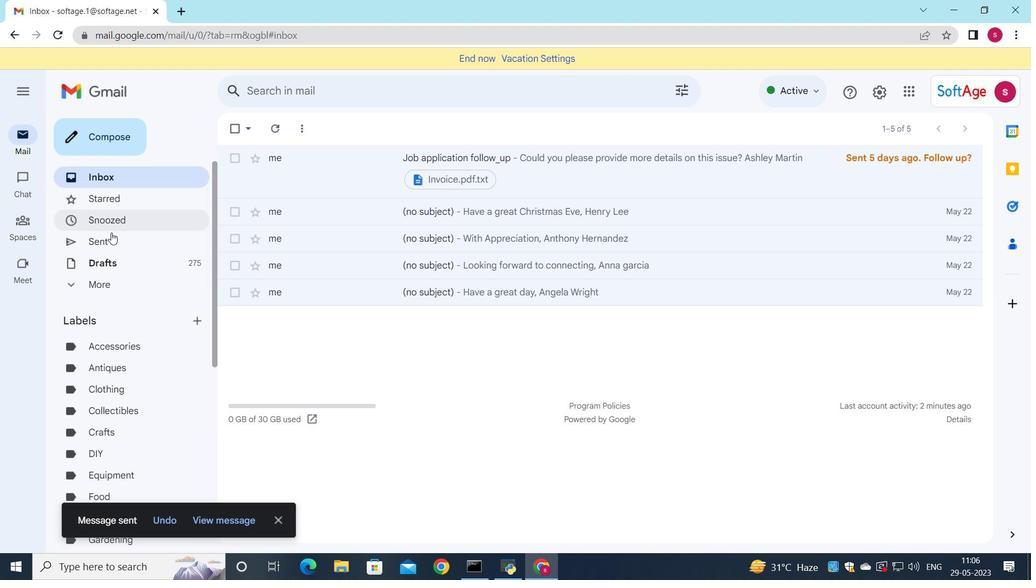 
Action: Mouse pressed left at (111, 238)
Screenshot: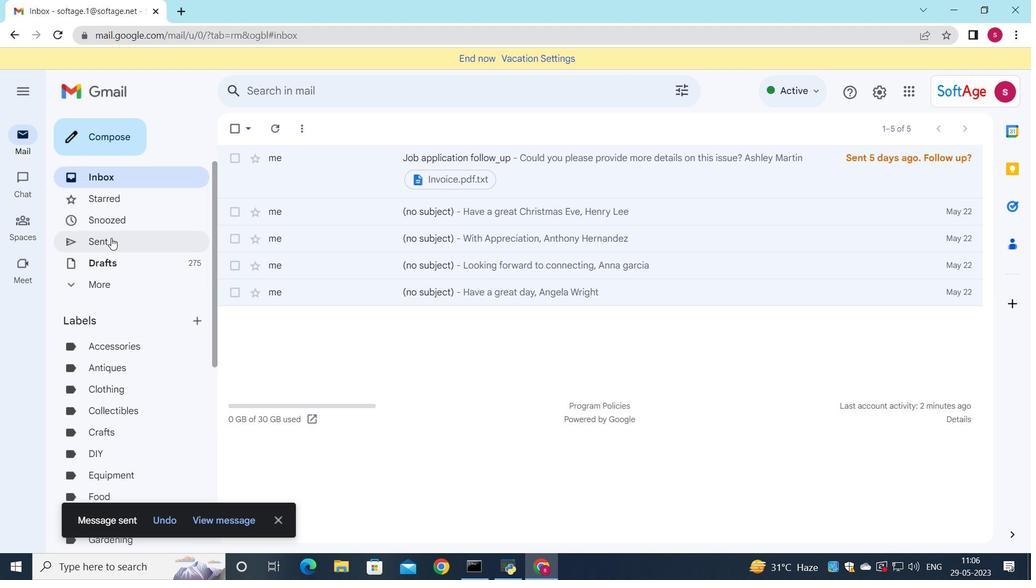 
Action: Mouse moved to (467, 193)
Screenshot: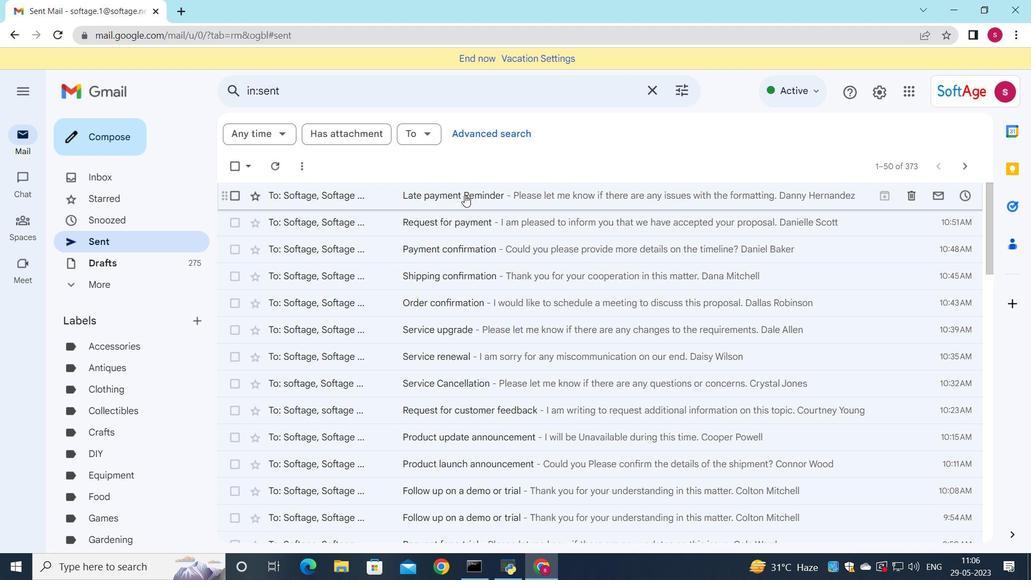 
Action: Mouse pressed left at (467, 193)
Screenshot: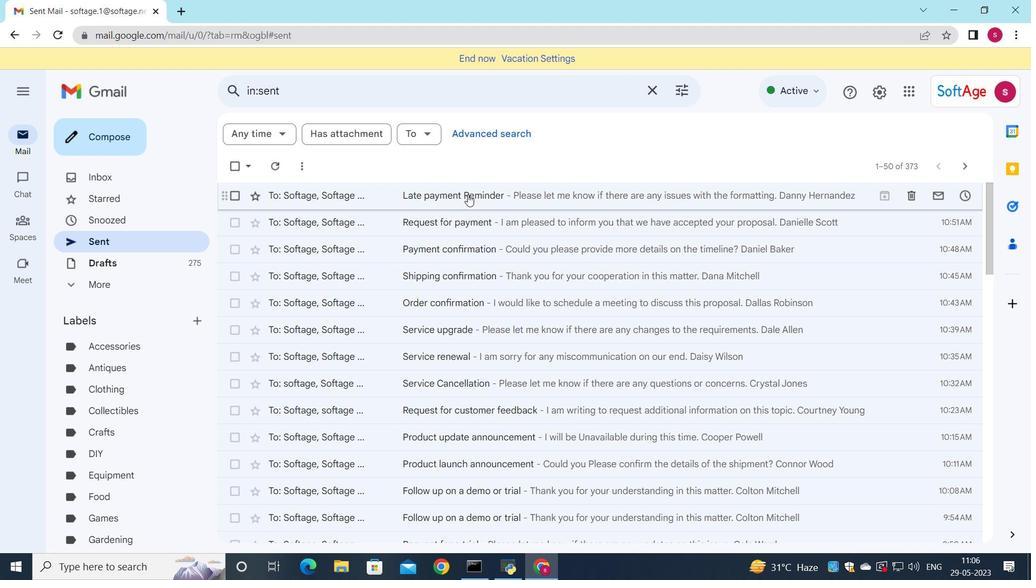 
